 Task: Create new vendor bill with Date Opened: 13-May-23, Select Vendor: TFI International, Terms: Net 15. Make bill entry for item-1 with Date: 13-May-23, Description: Shipping Charges, Expense Account: Postage & Delivery, Quantity: 2, Unit Price: 12.99, Sales Tax: Y, Sales Tax Included: N, Tax Table: Sales Tax. Post Bill with Post Date: 13-May-23, Post to Accounts: Liabilities:Accounts Payble. Pay / Process Payment with Transaction Date: 27-May-23, Amount: 27.02, Transfer Account: Checking Account. Go to 'Print Bill'. Give a print command to print a copy of bill.
Action: Mouse moved to (140, 27)
Screenshot: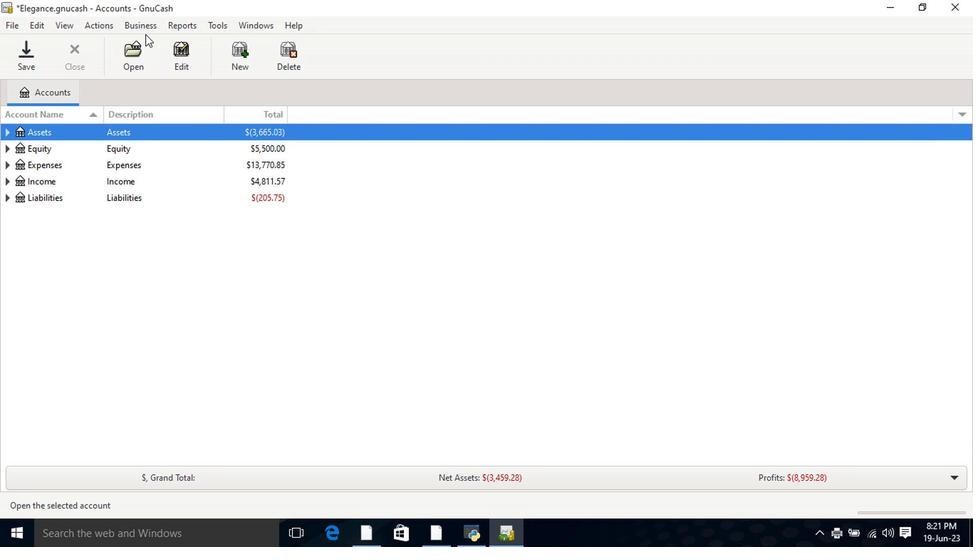 
Action: Mouse pressed left at (140, 27)
Screenshot: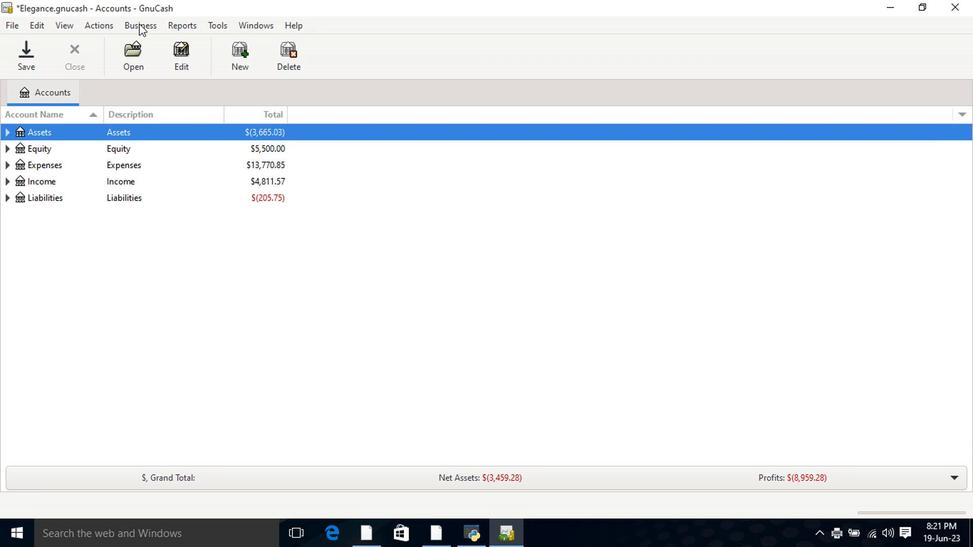 
Action: Mouse moved to (154, 59)
Screenshot: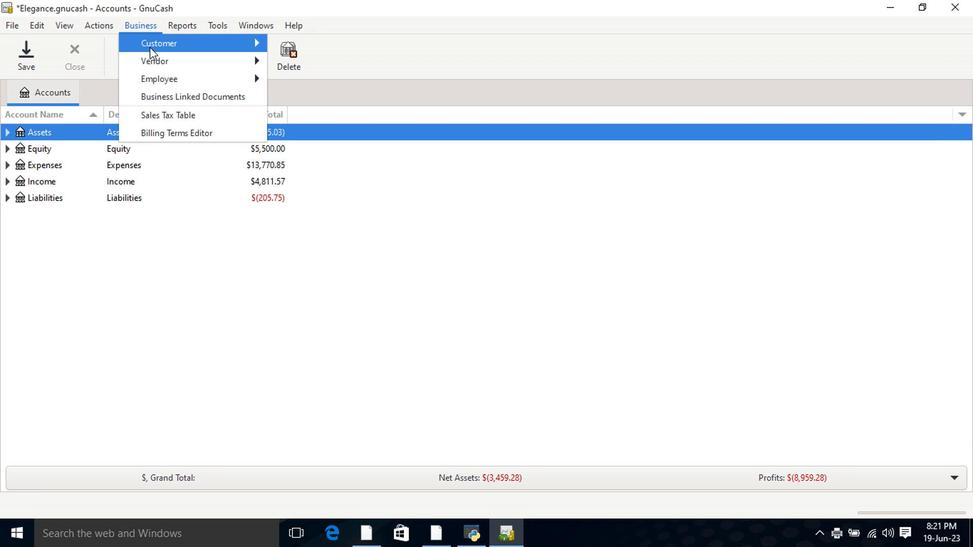 
Action: Mouse pressed left at (154, 59)
Screenshot: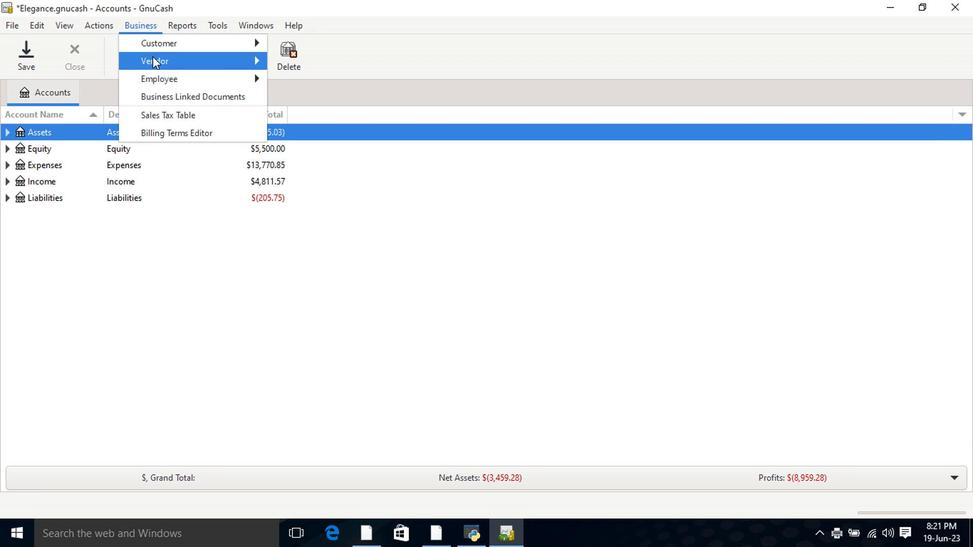 
Action: Mouse moved to (314, 117)
Screenshot: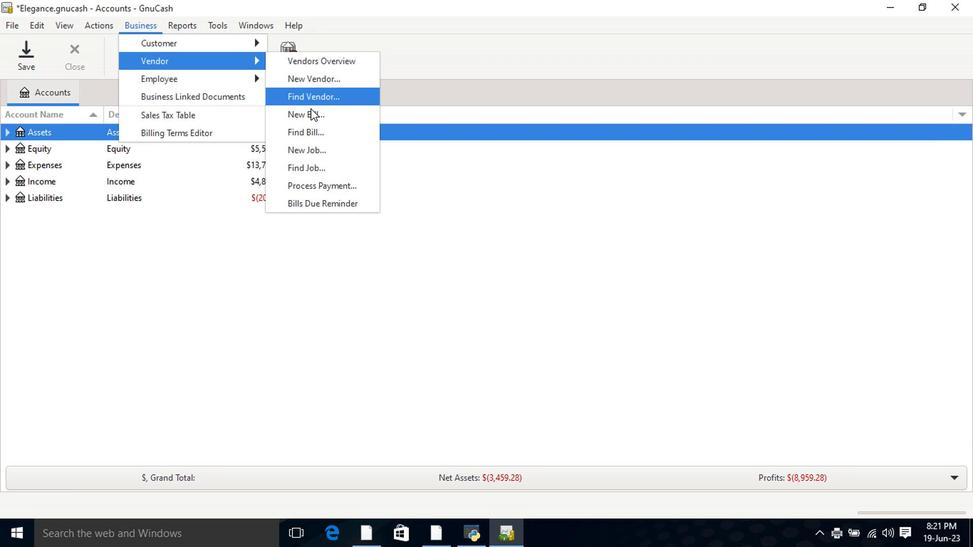 
Action: Mouse pressed left at (314, 117)
Screenshot: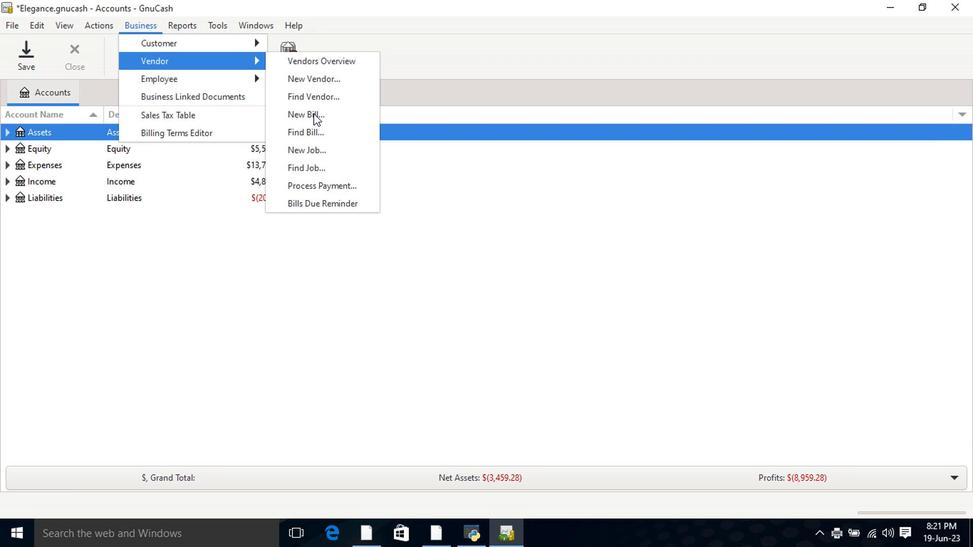 
Action: Mouse moved to (578, 187)
Screenshot: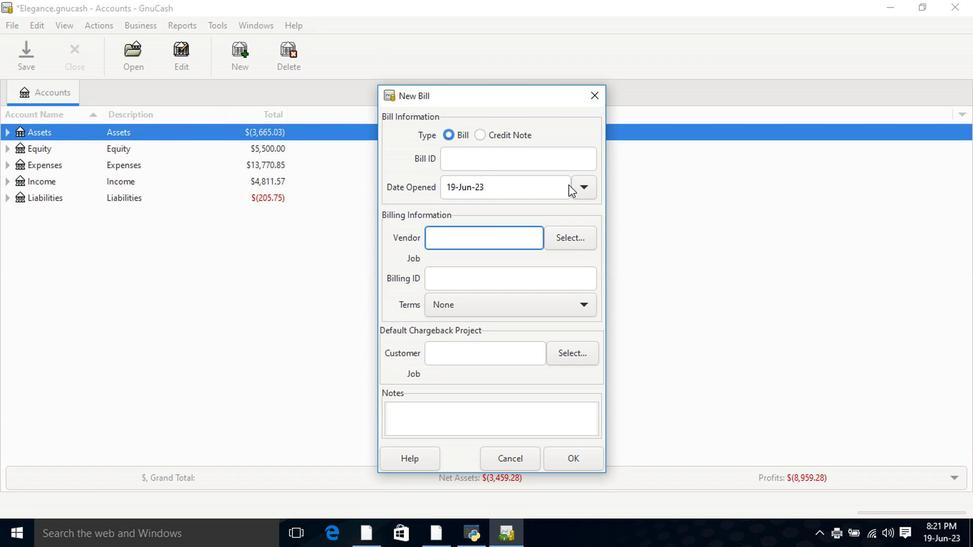 
Action: Mouse pressed left at (578, 187)
Screenshot: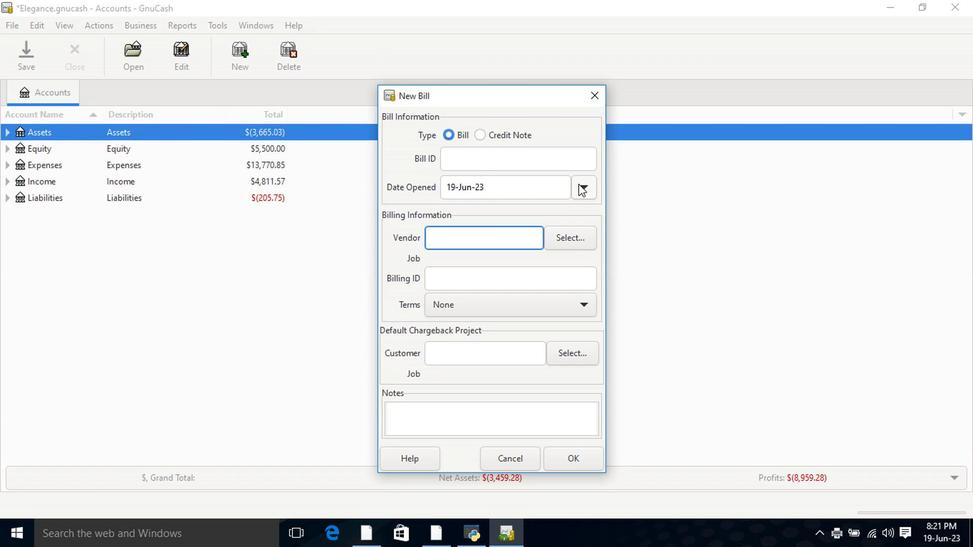 
Action: Mouse moved to (472, 213)
Screenshot: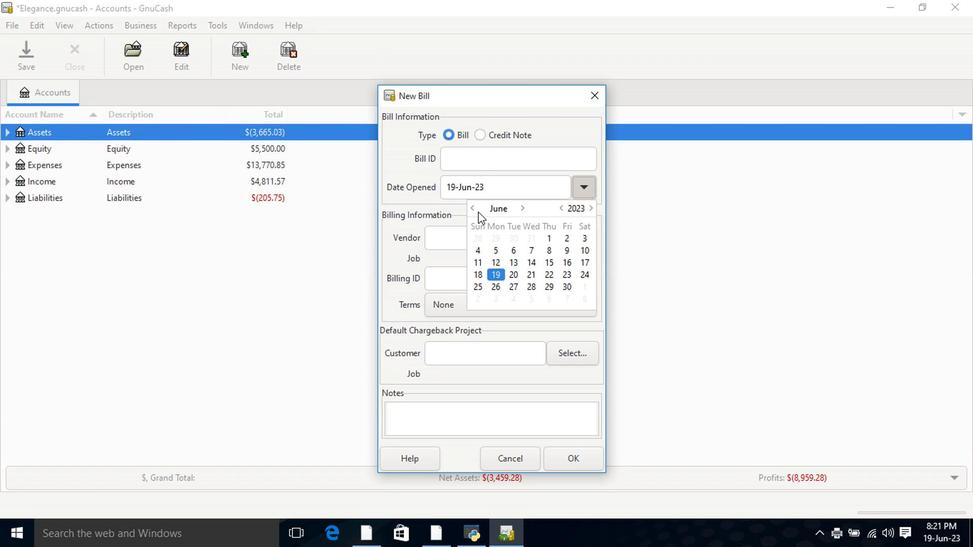 
Action: Mouse pressed left at (472, 213)
Screenshot: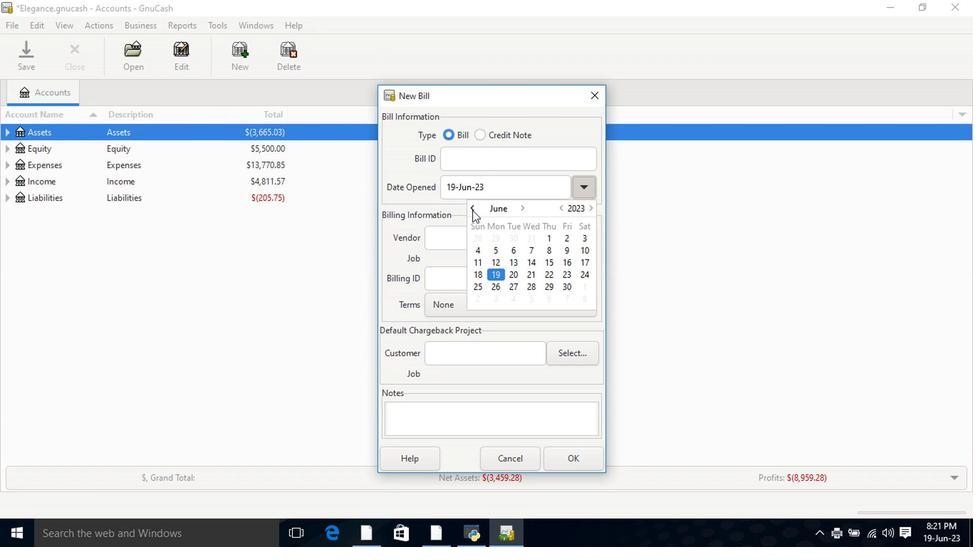 
Action: Mouse moved to (583, 250)
Screenshot: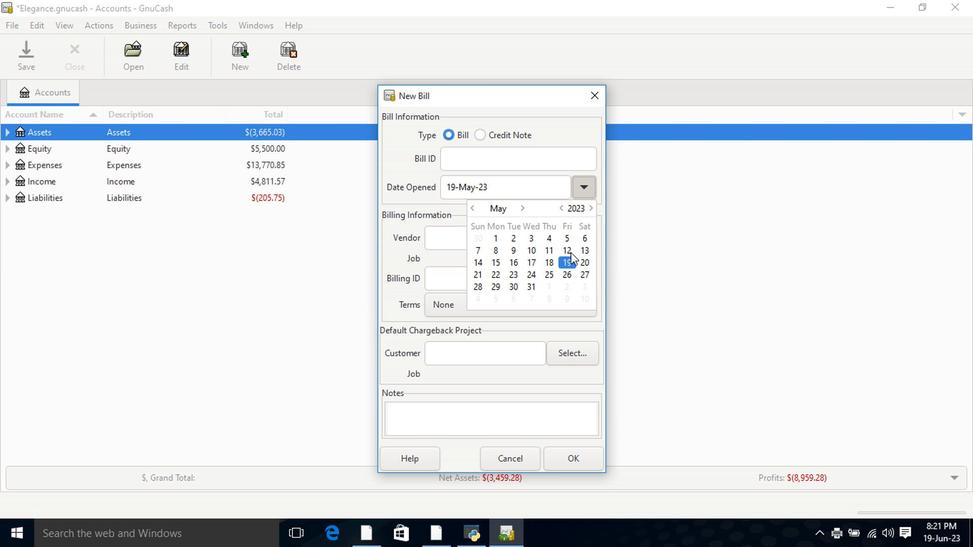 
Action: Mouse pressed left at (583, 250)
Screenshot: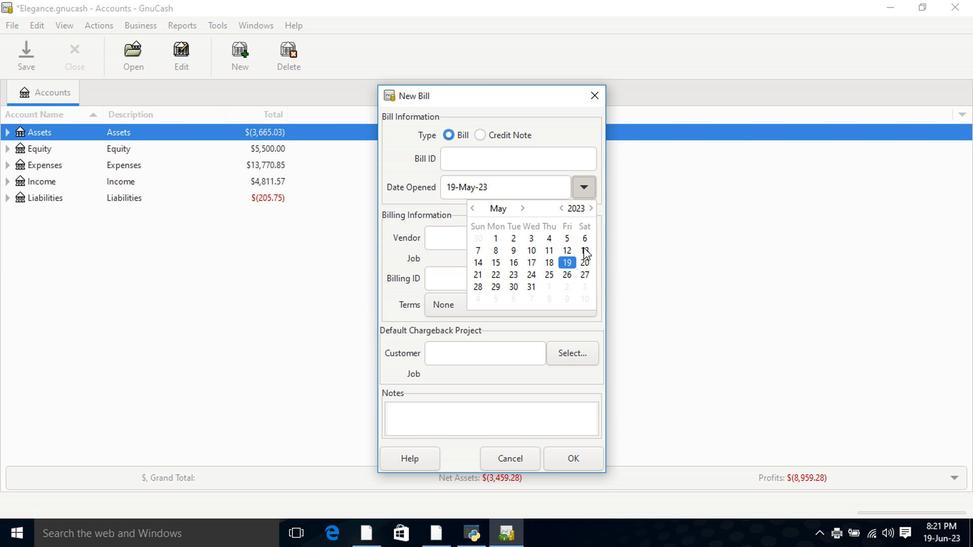
Action: Mouse pressed left at (583, 250)
Screenshot: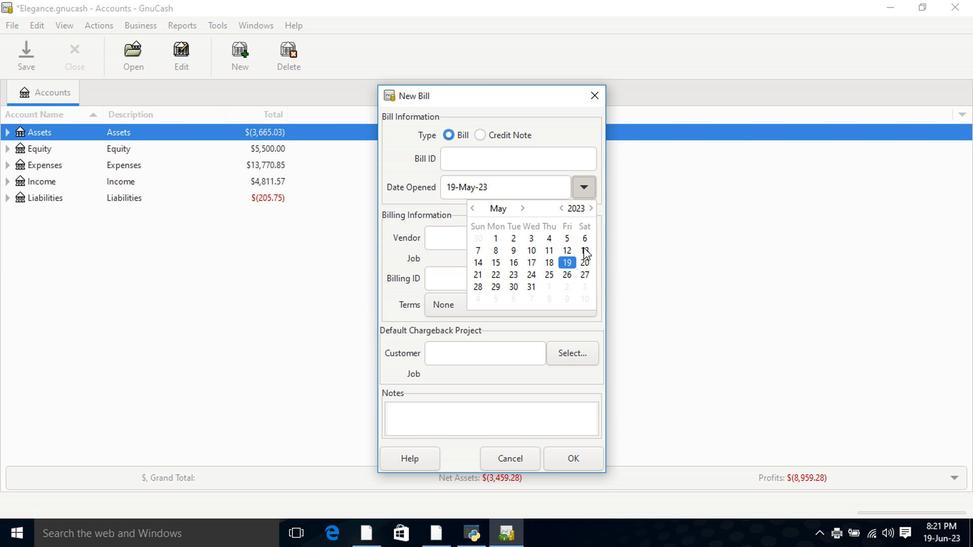 
Action: Mouse moved to (499, 240)
Screenshot: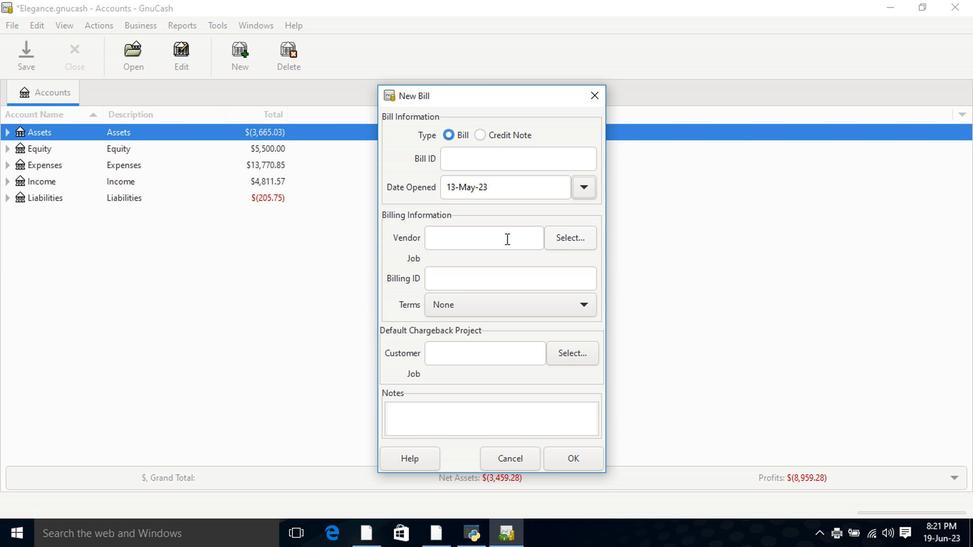 
Action: Mouse pressed left at (499, 240)
Screenshot: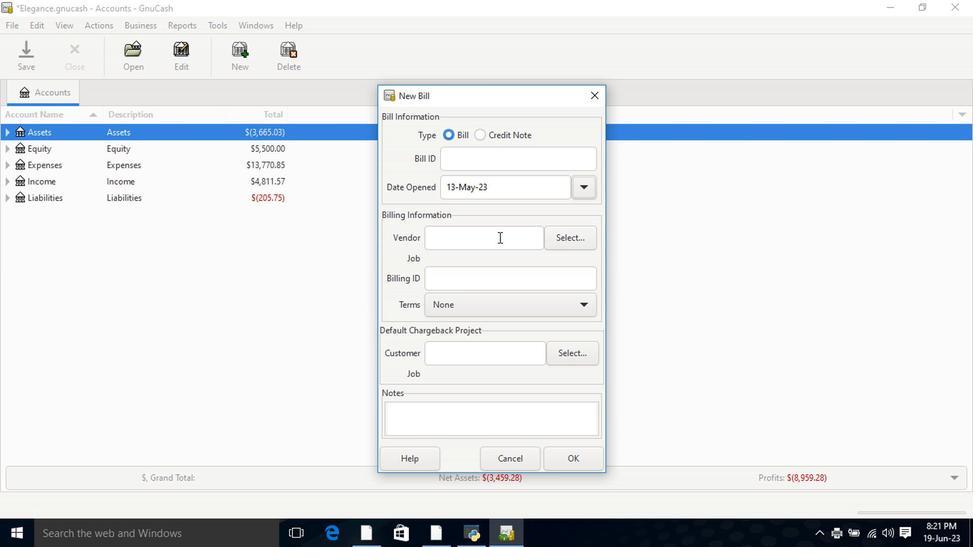 
Action: Key pressed <Key.shift>TF
Screenshot: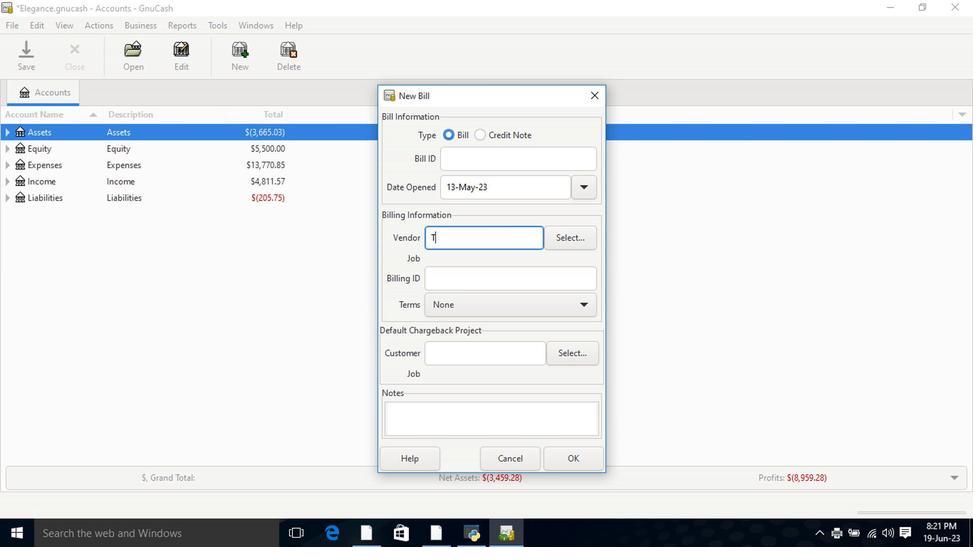 
Action: Mouse moved to (496, 263)
Screenshot: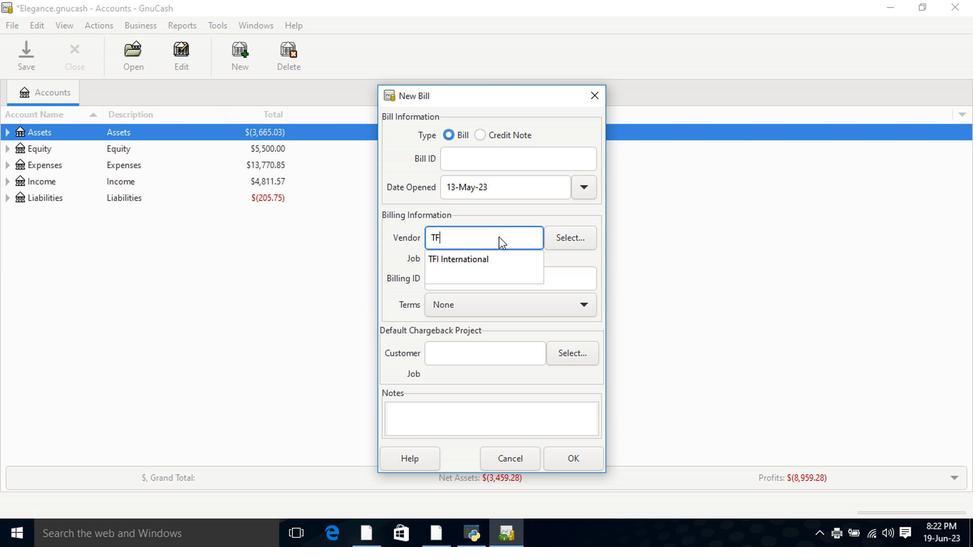 
Action: Mouse pressed left at (496, 263)
Screenshot: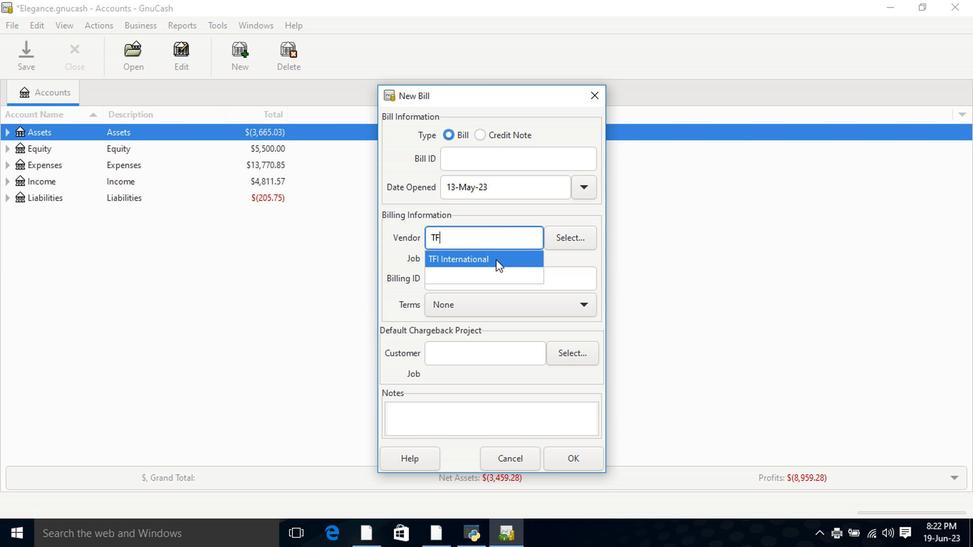 
Action: Mouse moved to (516, 319)
Screenshot: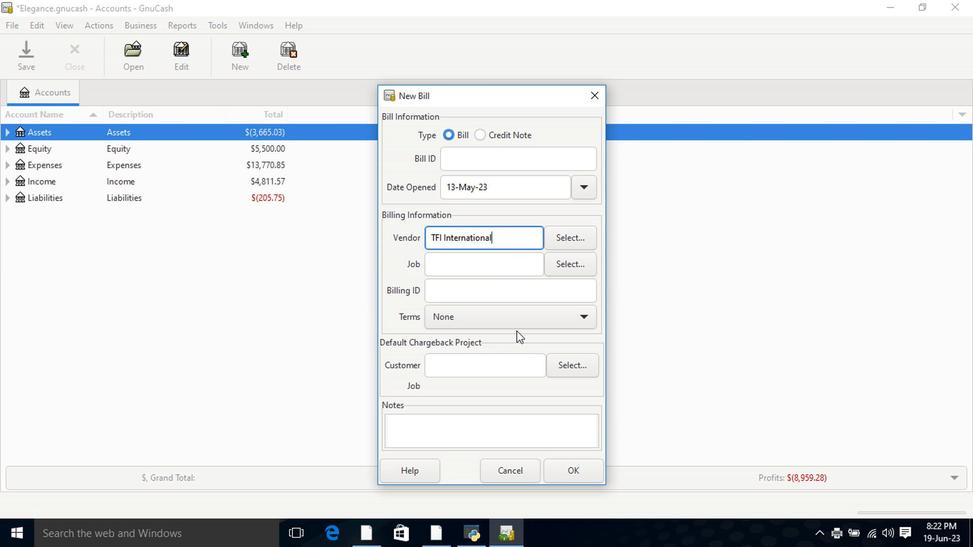 
Action: Mouse pressed left at (516, 319)
Screenshot: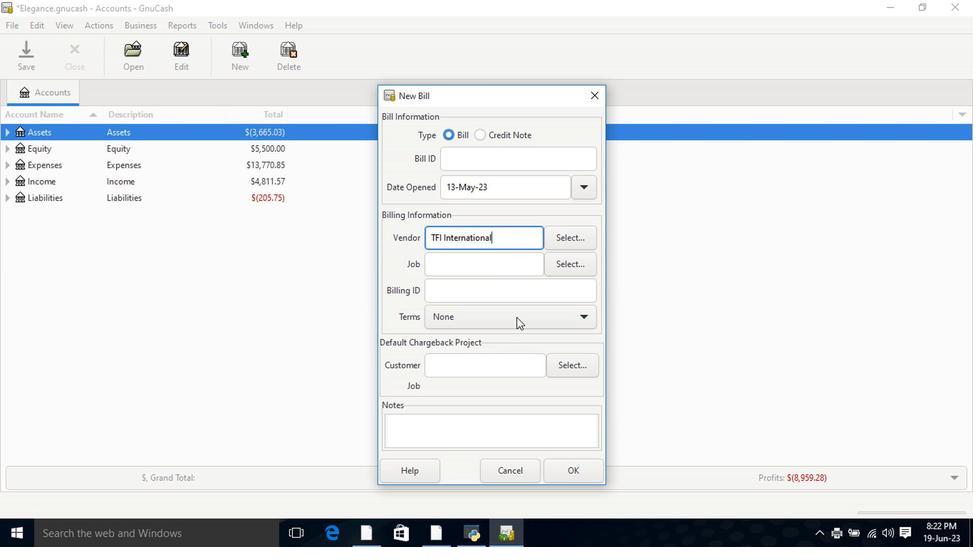 
Action: Mouse moved to (513, 346)
Screenshot: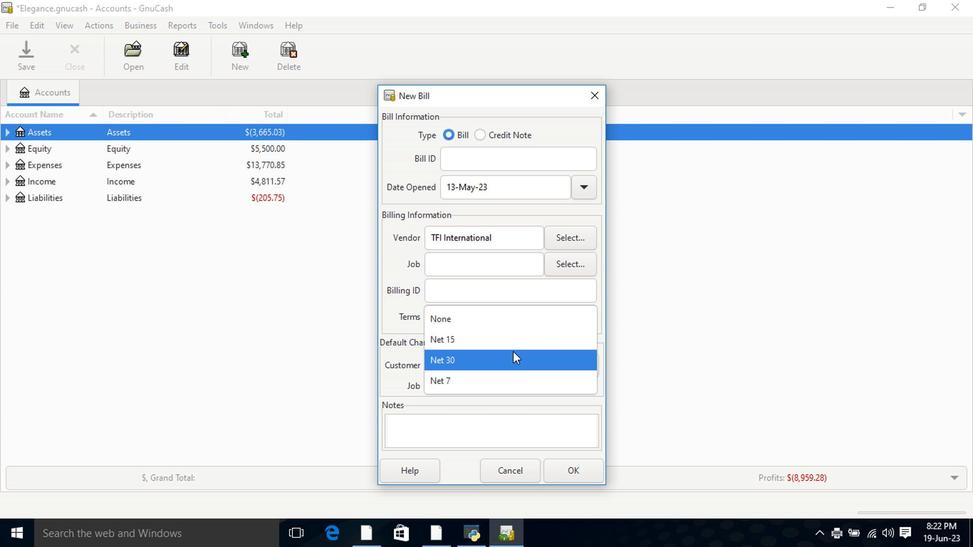 
Action: Mouse pressed left at (513, 346)
Screenshot: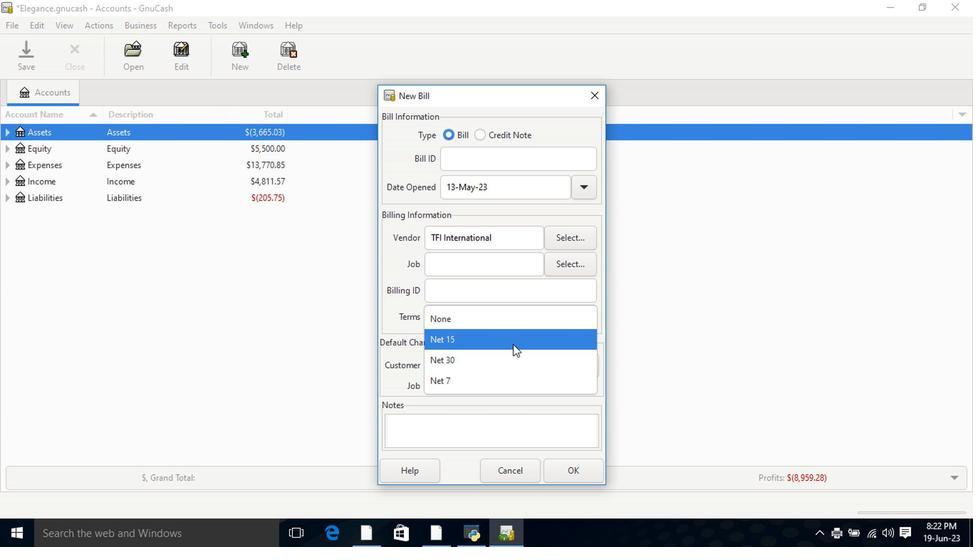 
Action: Mouse moved to (589, 473)
Screenshot: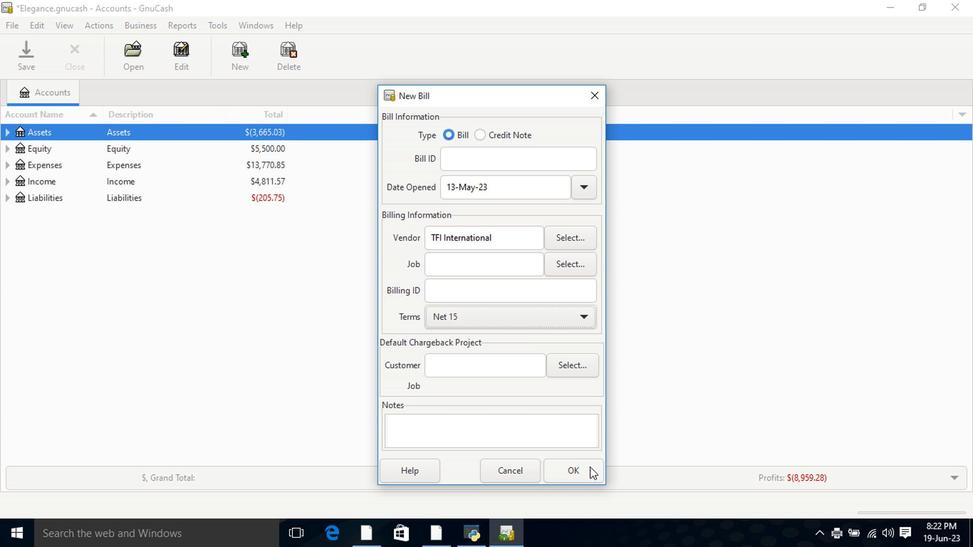 
Action: Mouse pressed left at (589, 473)
Screenshot: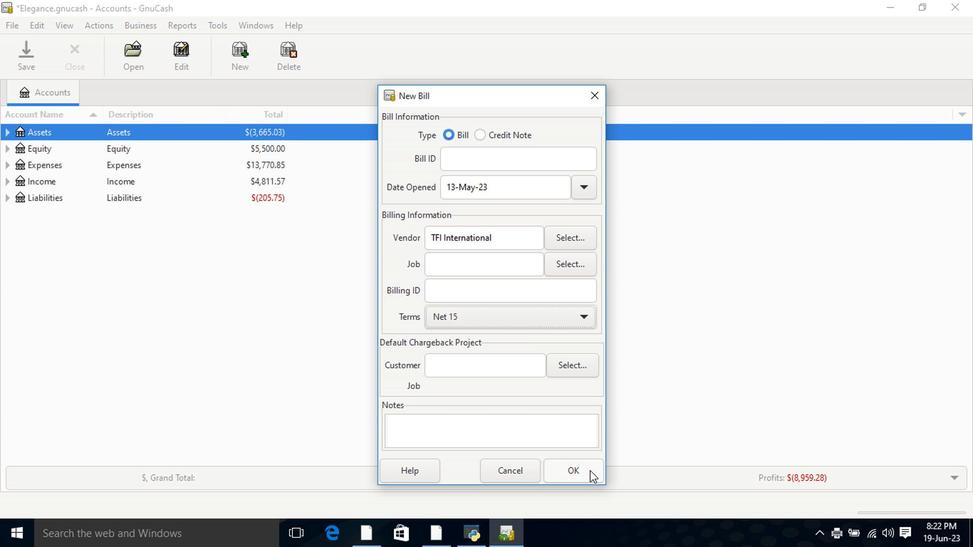 
Action: Mouse moved to (215, 329)
Screenshot: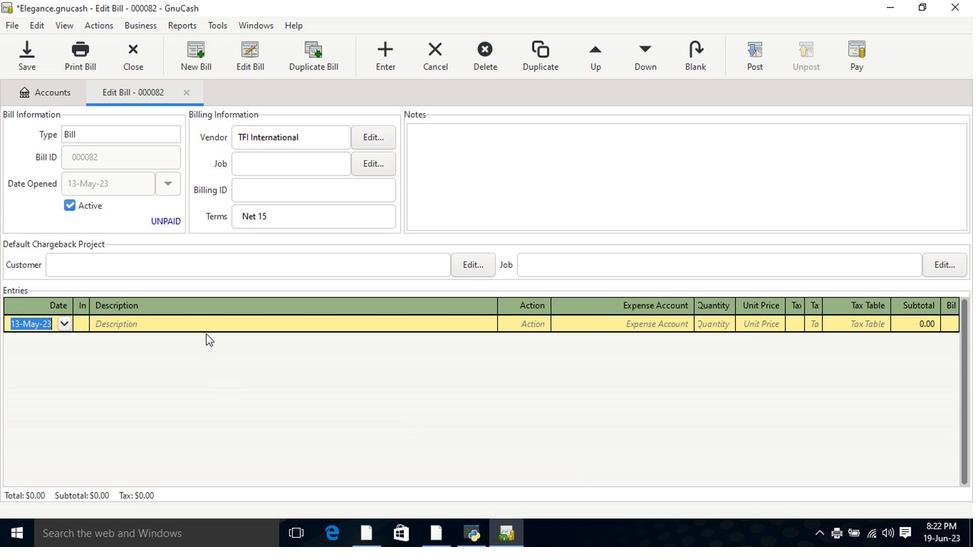 
Action: Key pressed <Key.tab><Key.shift>Shi<Key.tab>2<Key.tab>12.99<Key.tab>
Screenshot: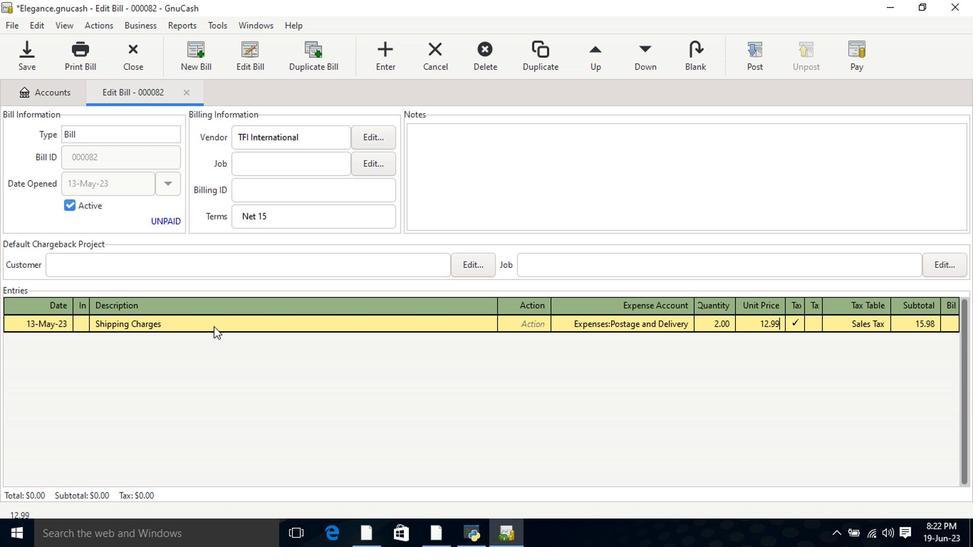 
Action: Mouse moved to (522, 331)
Screenshot: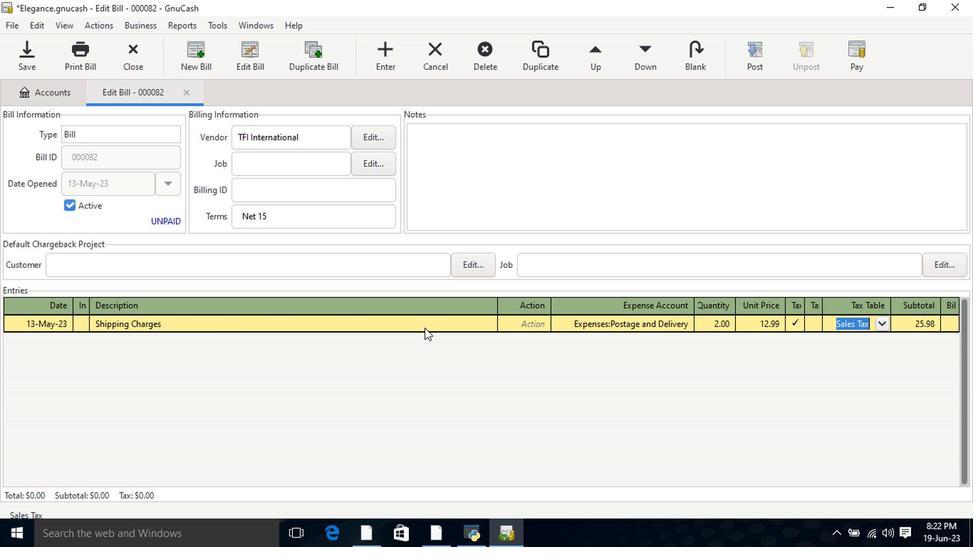 
Action: Key pressed <Key.tab>
Screenshot: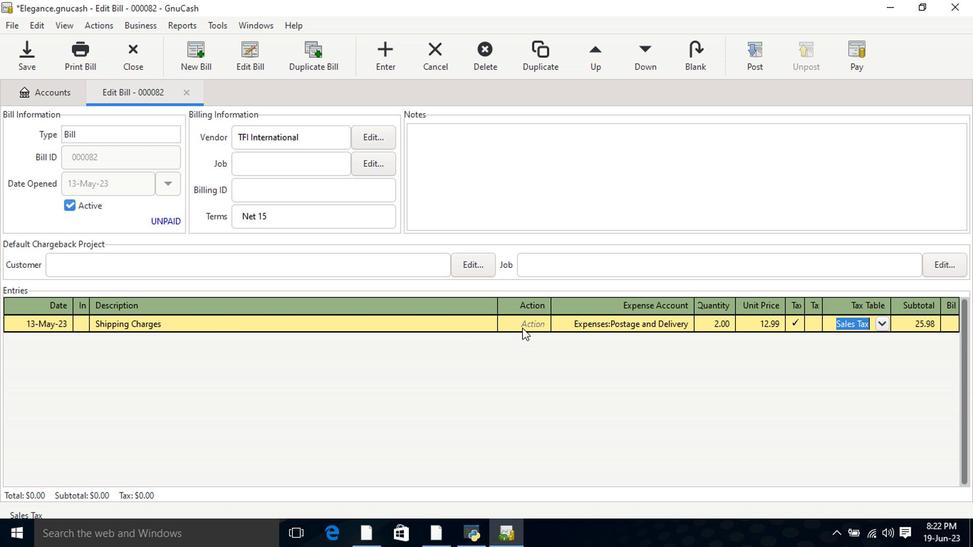 
Action: Mouse moved to (752, 58)
Screenshot: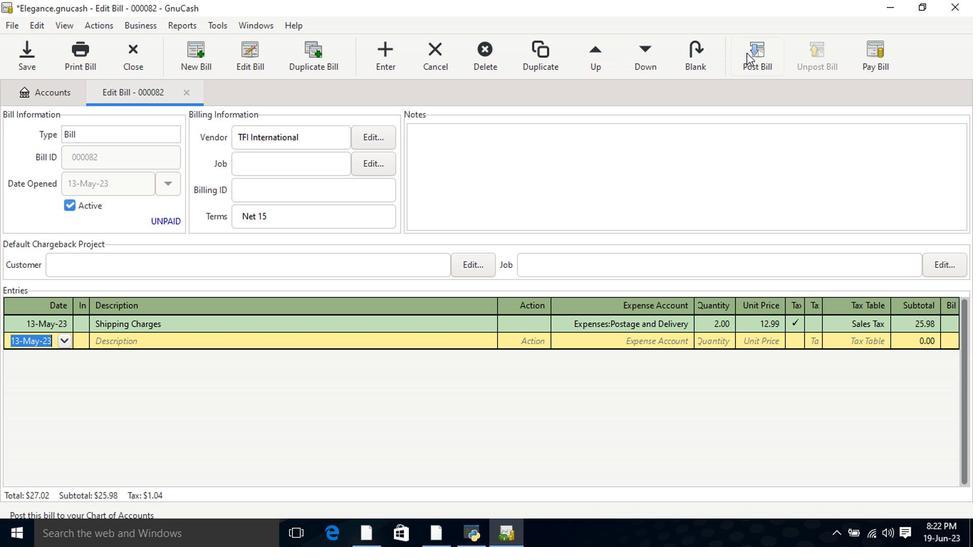 
Action: Mouse pressed left at (752, 58)
Screenshot: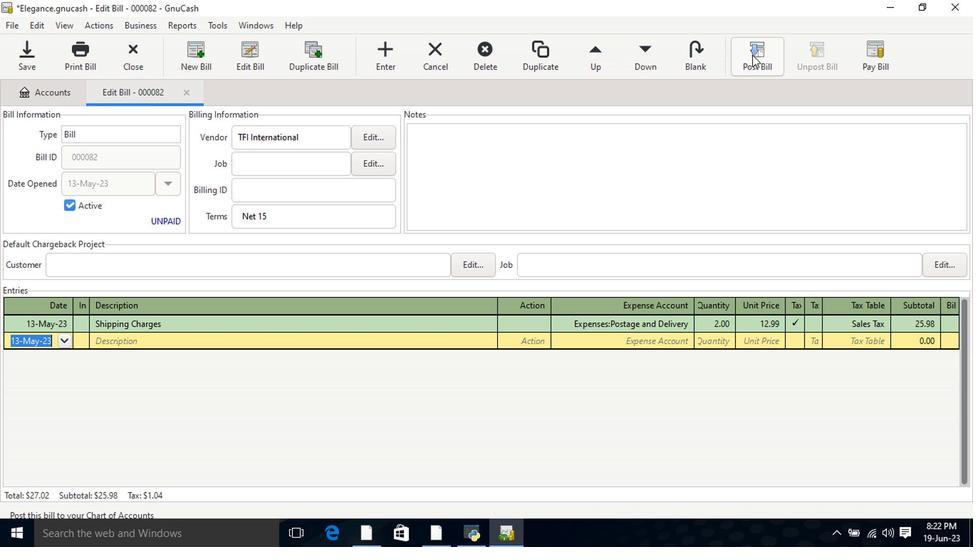 
Action: Mouse moved to (600, 367)
Screenshot: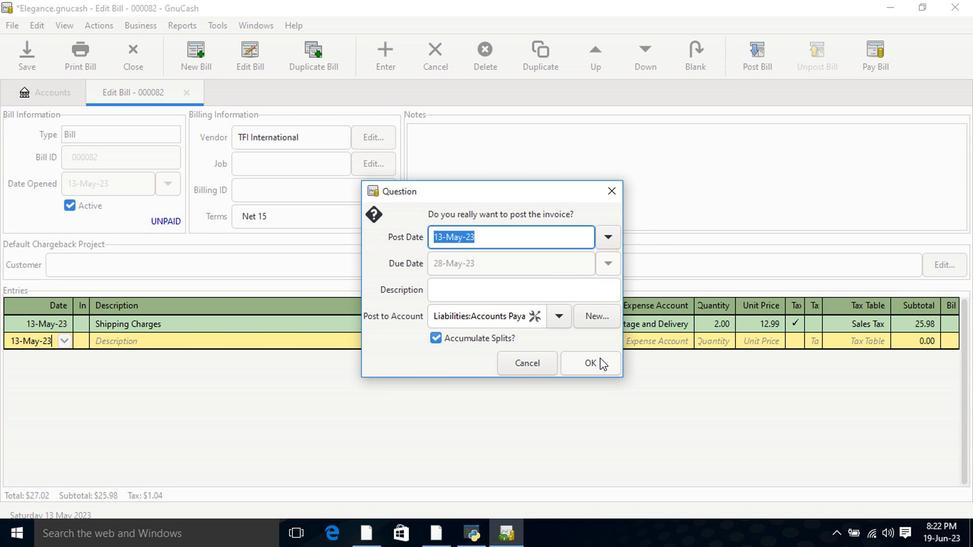 
Action: Mouse pressed left at (600, 367)
Screenshot: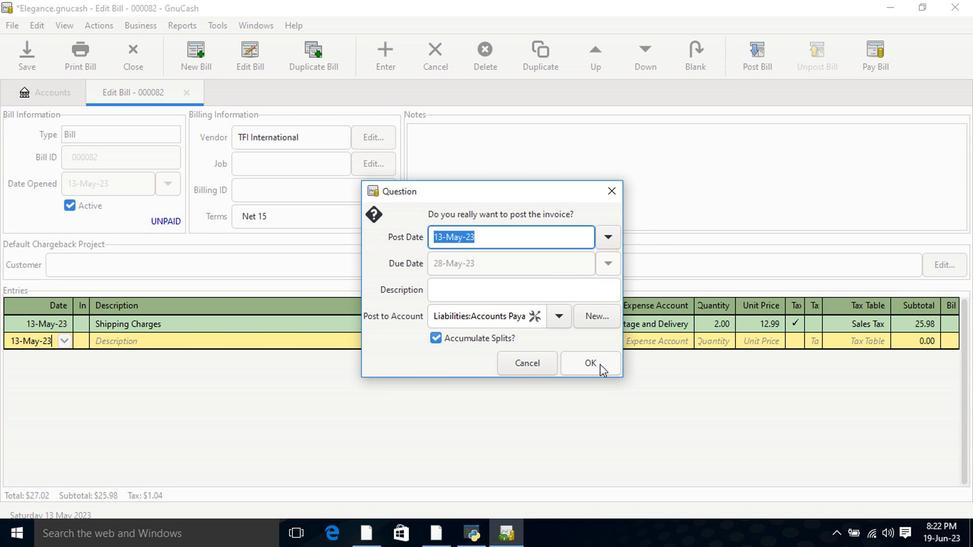 
Action: Mouse moved to (846, 57)
Screenshot: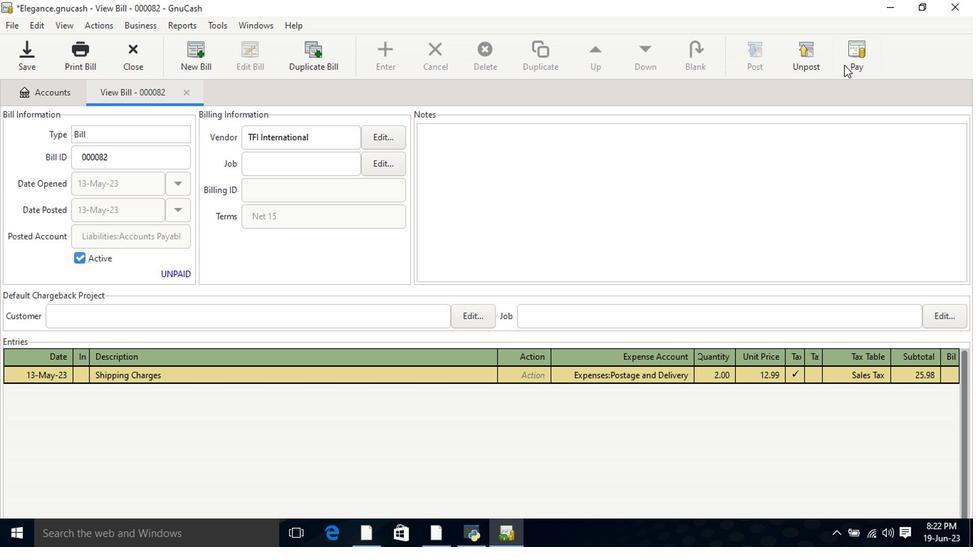
Action: Mouse pressed left at (846, 57)
Screenshot: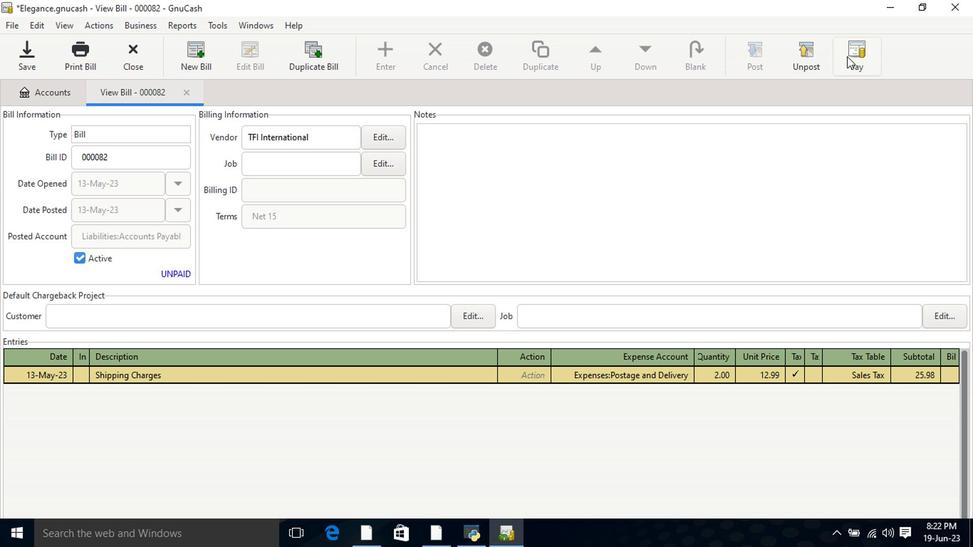 
Action: Mouse moved to (437, 283)
Screenshot: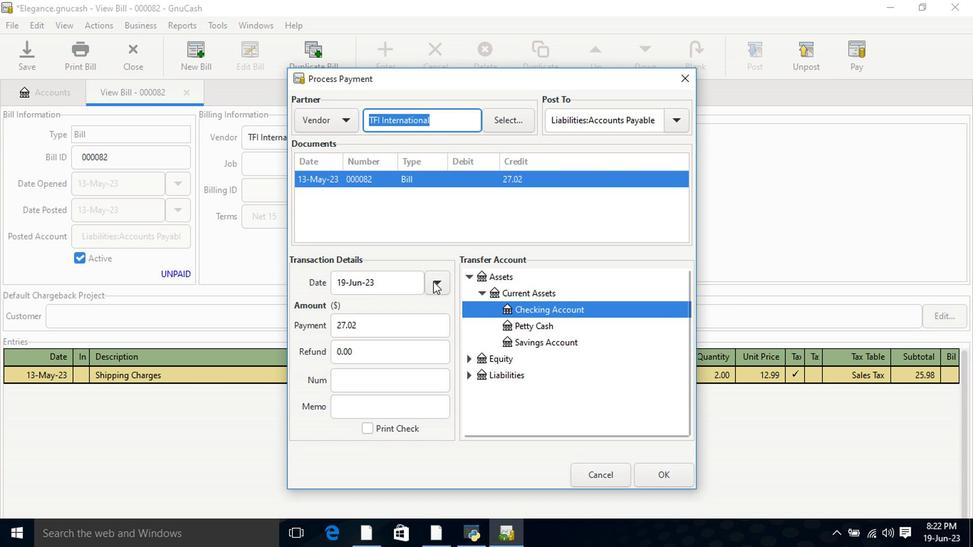 
Action: Mouse pressed left at (437, 283)
Screenshot: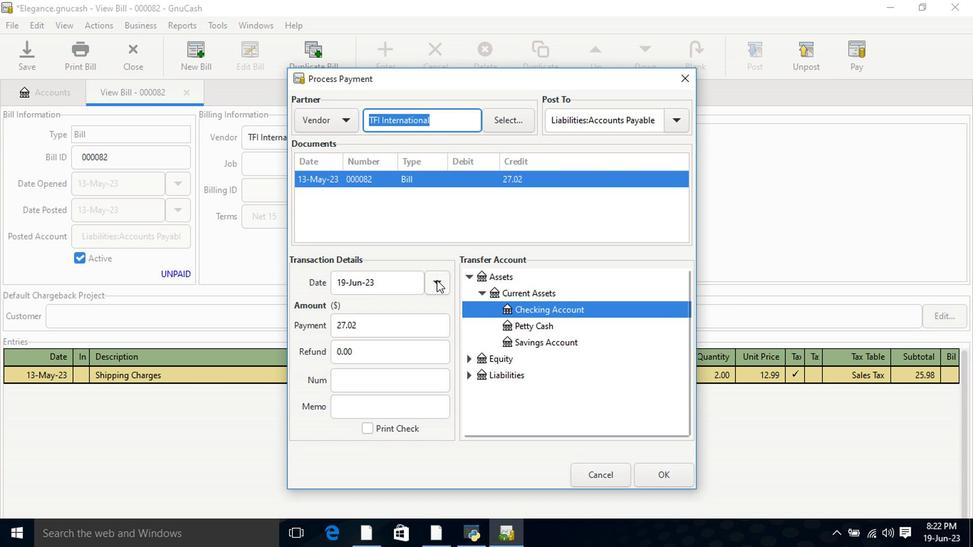 
Action: Mouse moved to (332, 310)
Screenshot: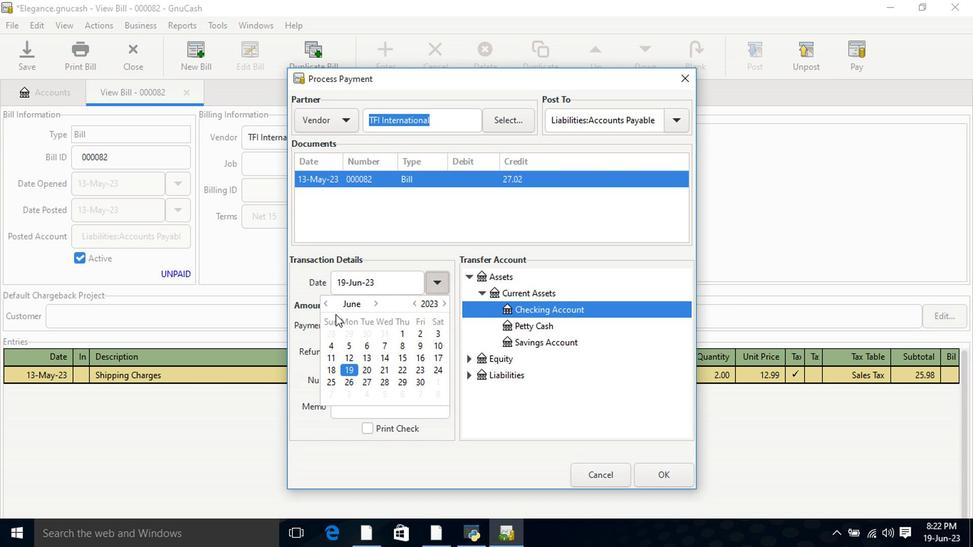 
Action: Mouse pressed left at (332, 310)
Screenshot: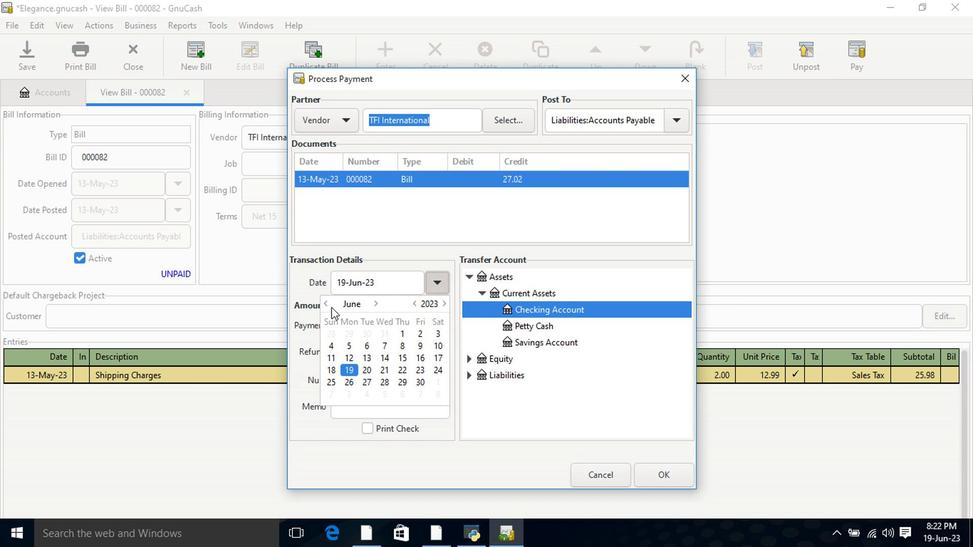 
Action: Mouse moved to (426, 283)
Screenshot: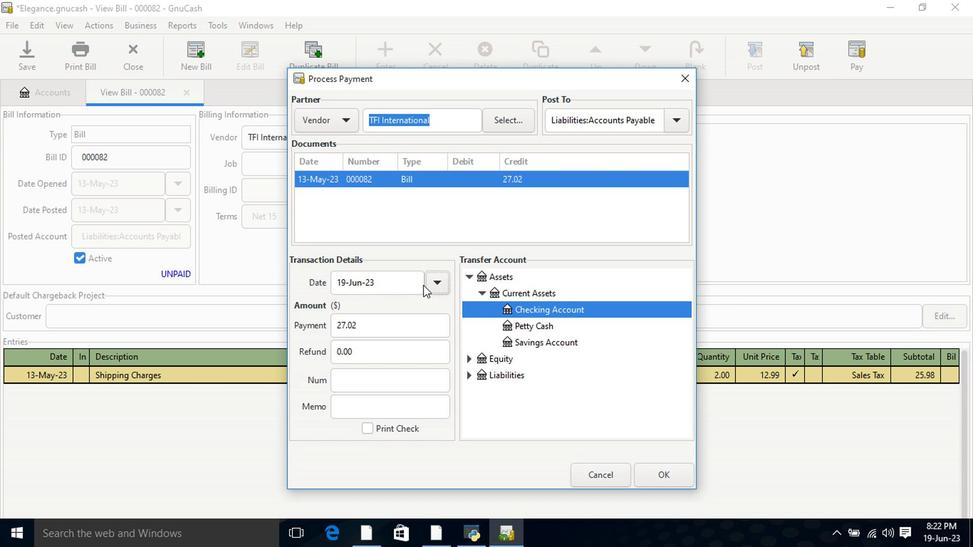 
Action: Mouse pressed left at (426, 283)
Screenshot: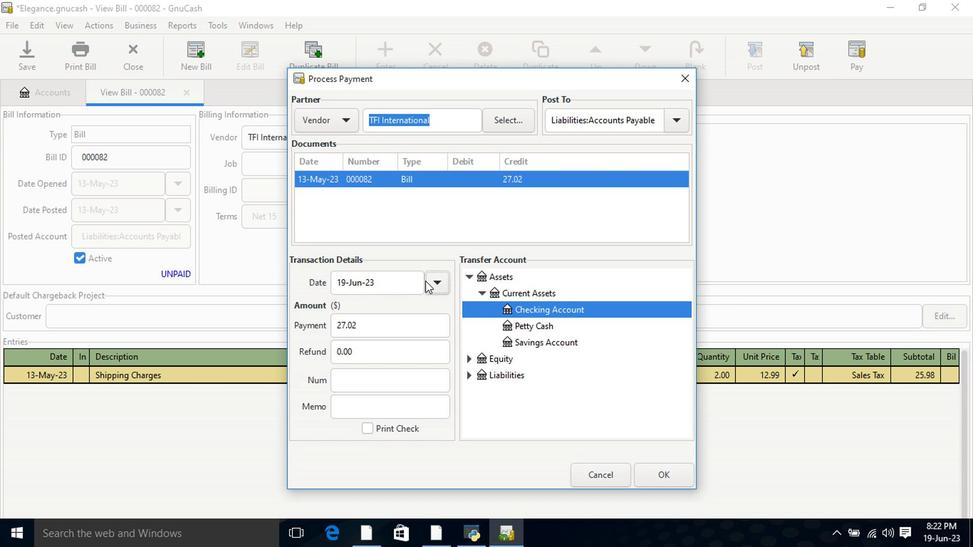 
Action: Mouse moved to (321, 305)
Screenshot: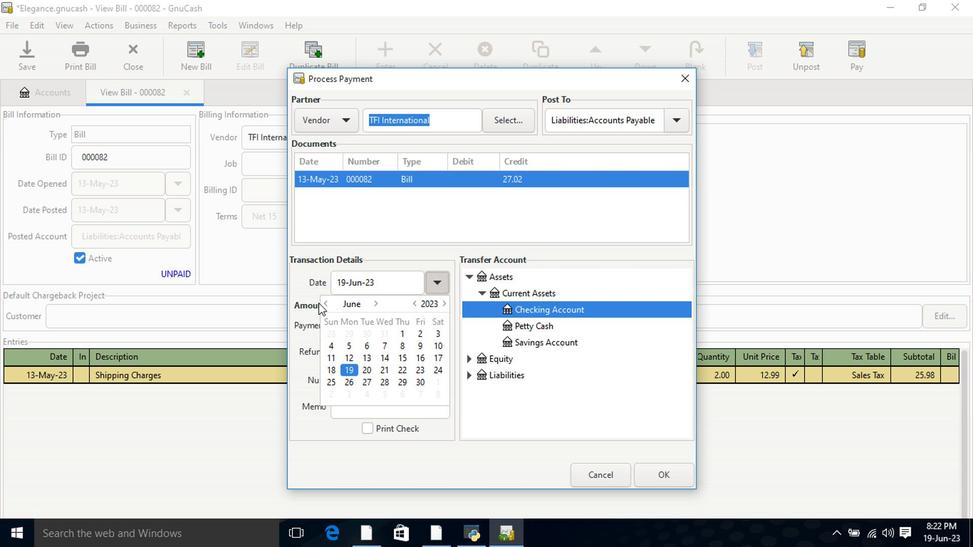 
Action: Mouse pressed left at (321, 305)
Screenshot: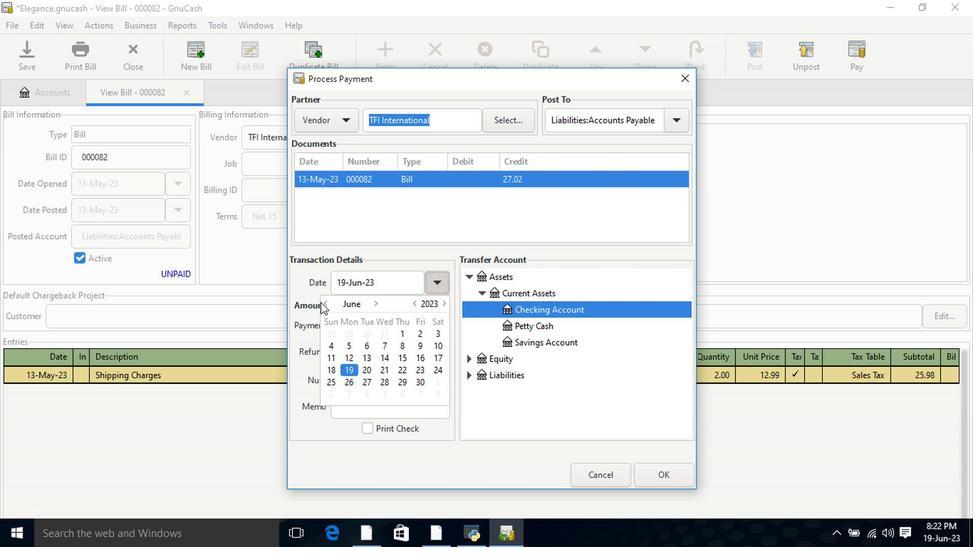 
Action: Mouse moved to (440, 280)
Screenshot: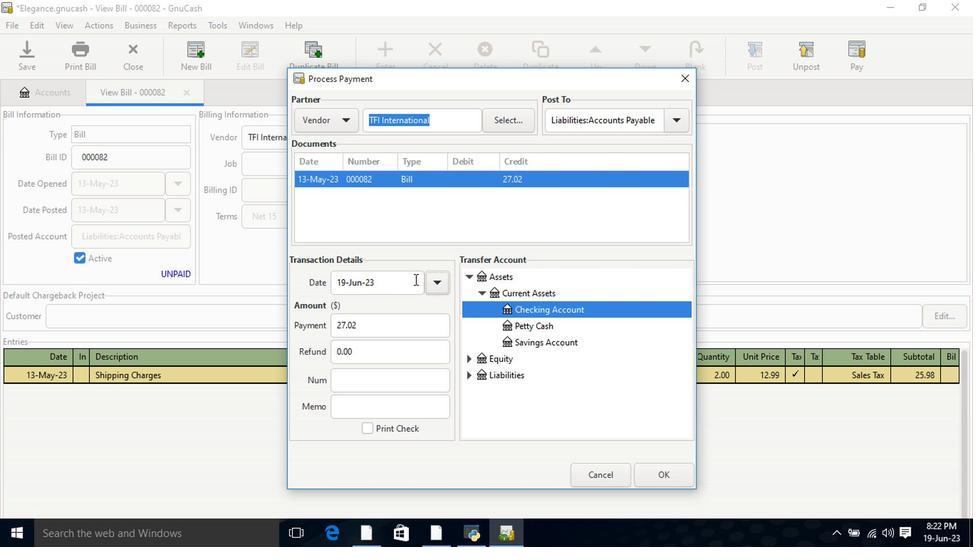 
Action: Mouse pressed left at (440, 280)
Screenshot: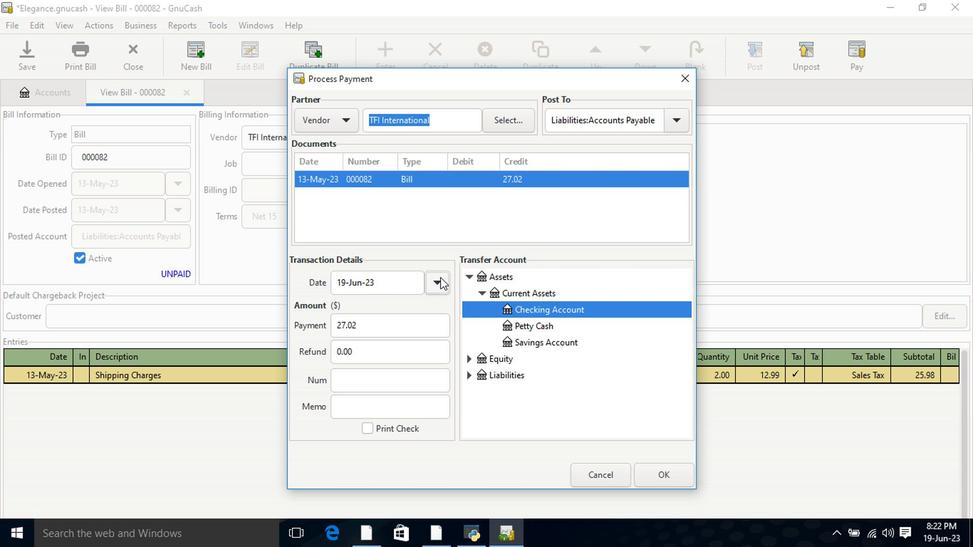 
Action: Mouse moved to (324, 304)
Screenshot: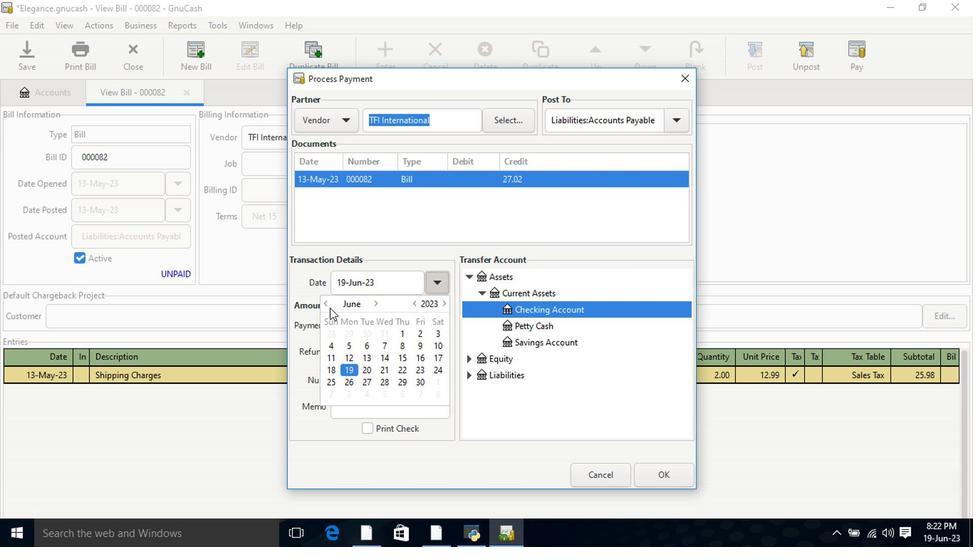 
Action: Mouse pressed left at (324, 304)
Screenshot: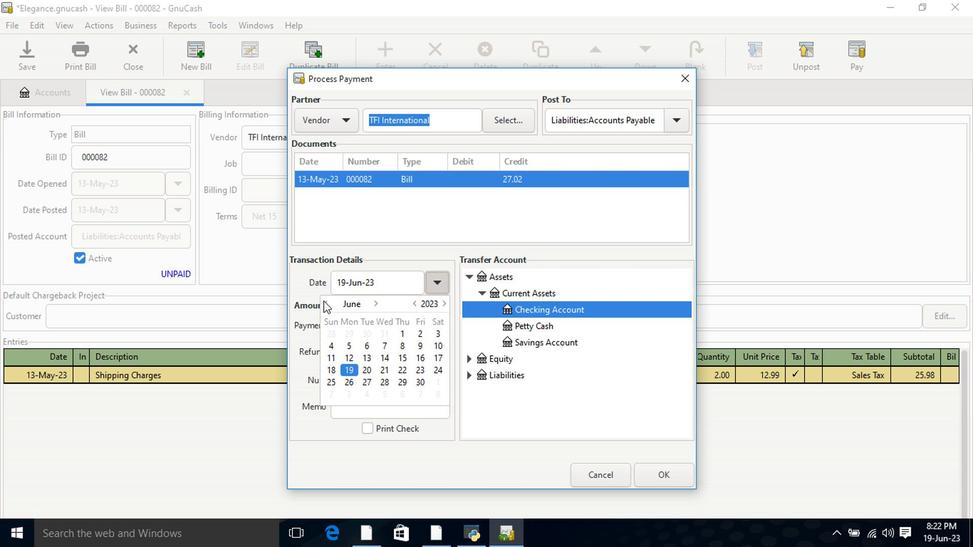 
Action: Mouse moved to (434, 371)
Screenshot: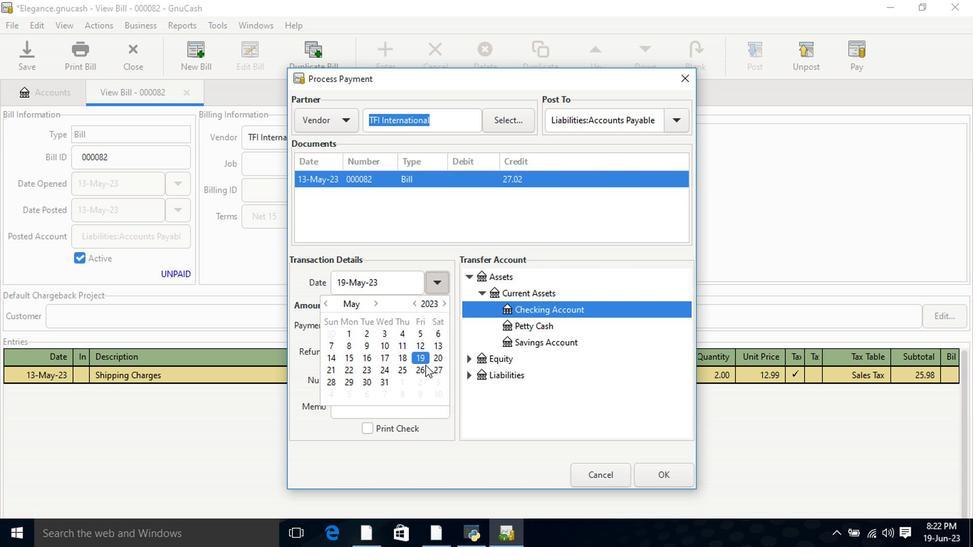 
Action: Mouse pressed left at (434, 371)
Screenshot: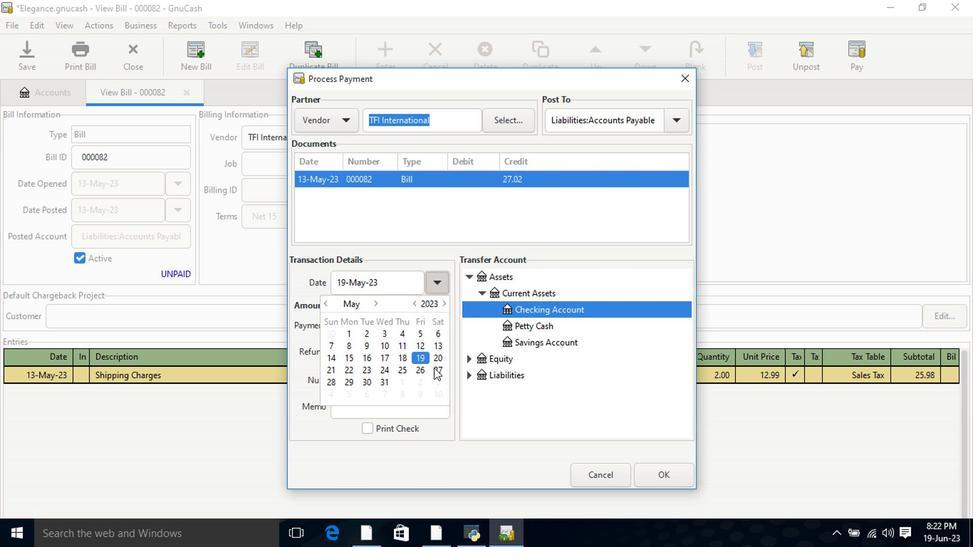 
Action: Mouse pressed left at (434, 371)
Screenshot: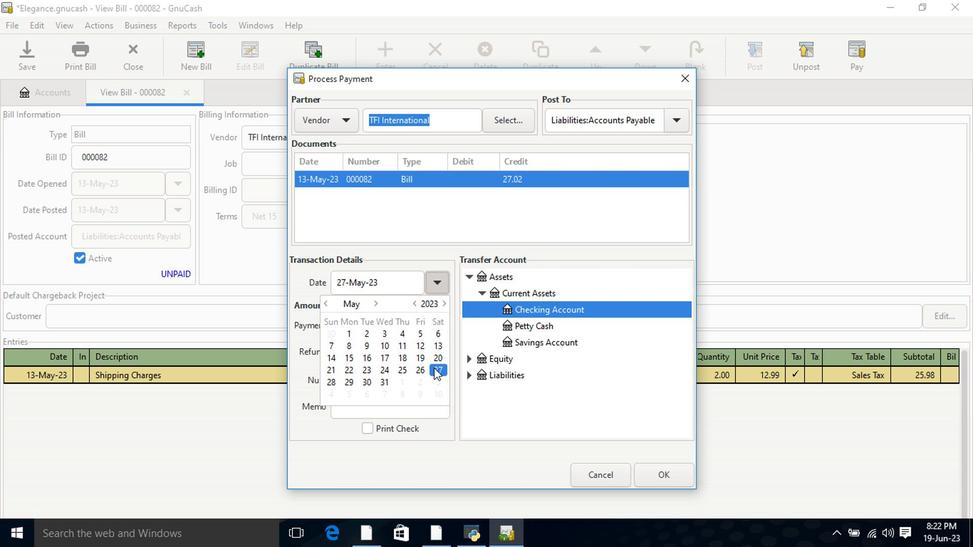 
Action: Mouse moved to (470, 280)
Screenshot: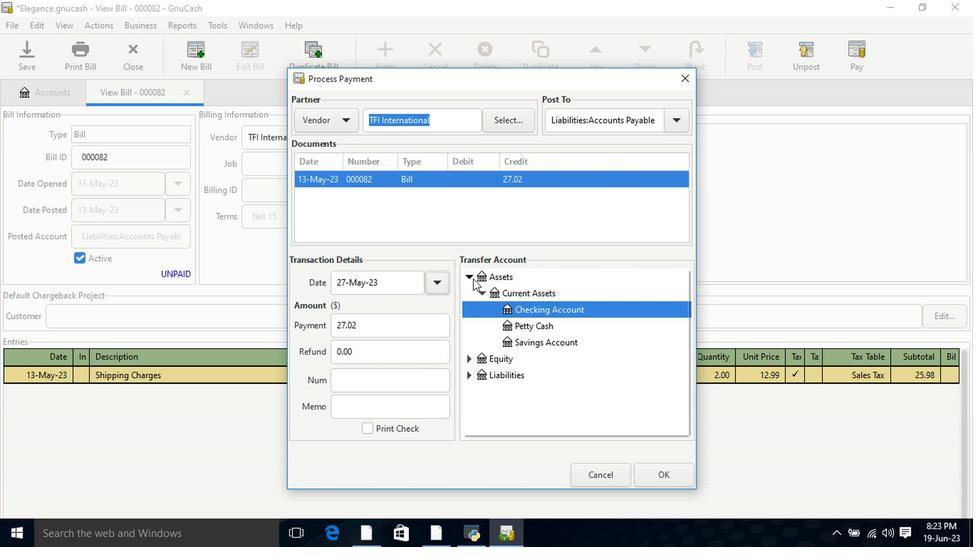 
Action: Mouse pressed left at (470, 280)
Screenshot: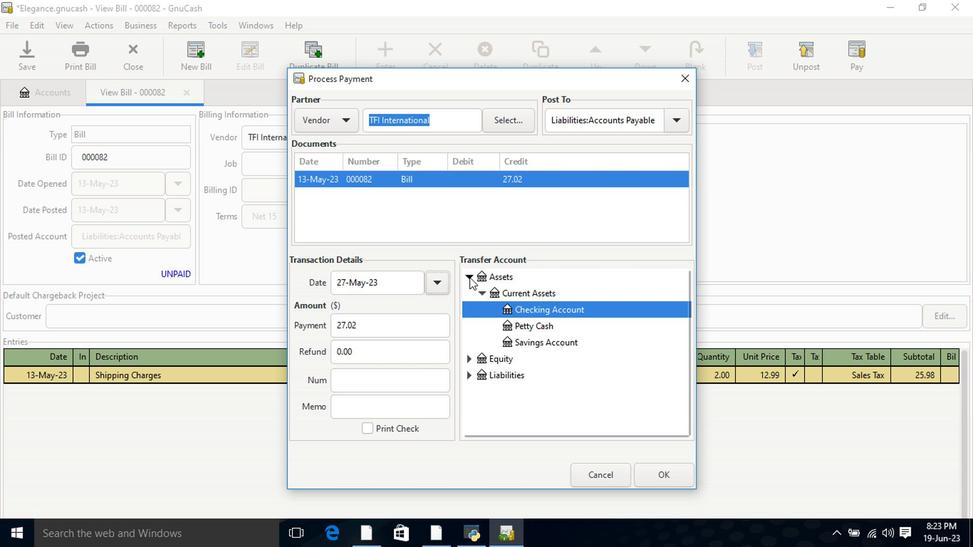 
Action: Mouse pressed left at (470, 280)
Screenshot: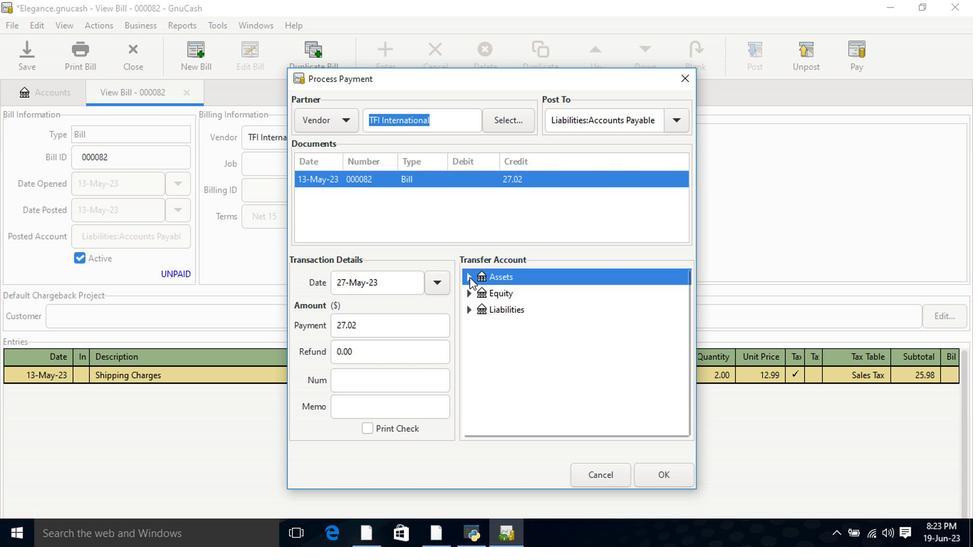 
Action: Mouse moved to (483, 295)
Screenshot: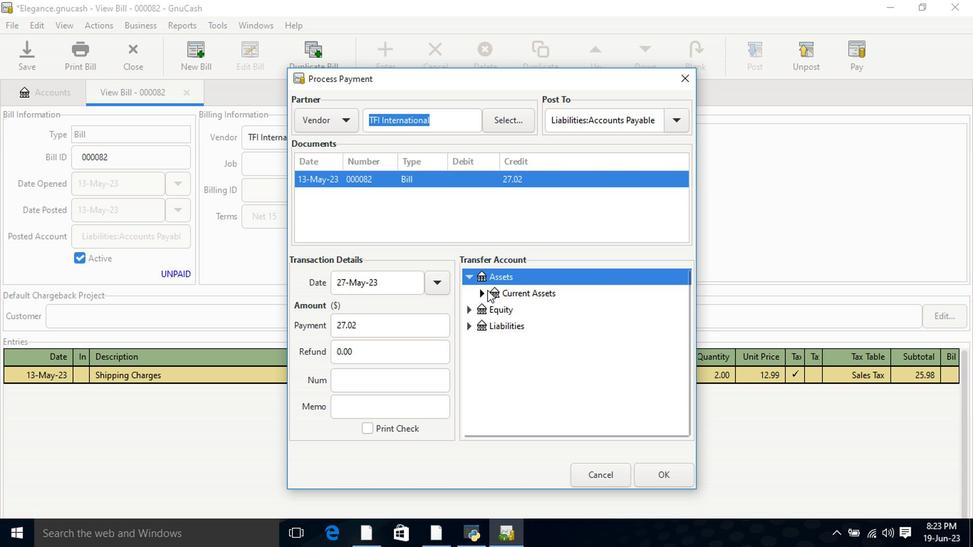 
Action: Mouse pressed left at (483, 295)
Screenshot: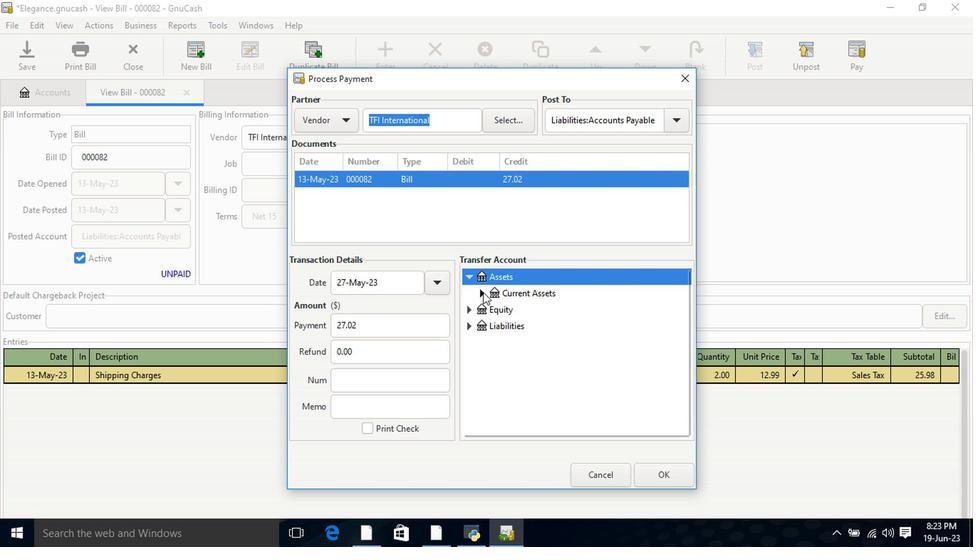 
Action: Mouse moved to (520, 314)
Screenshot: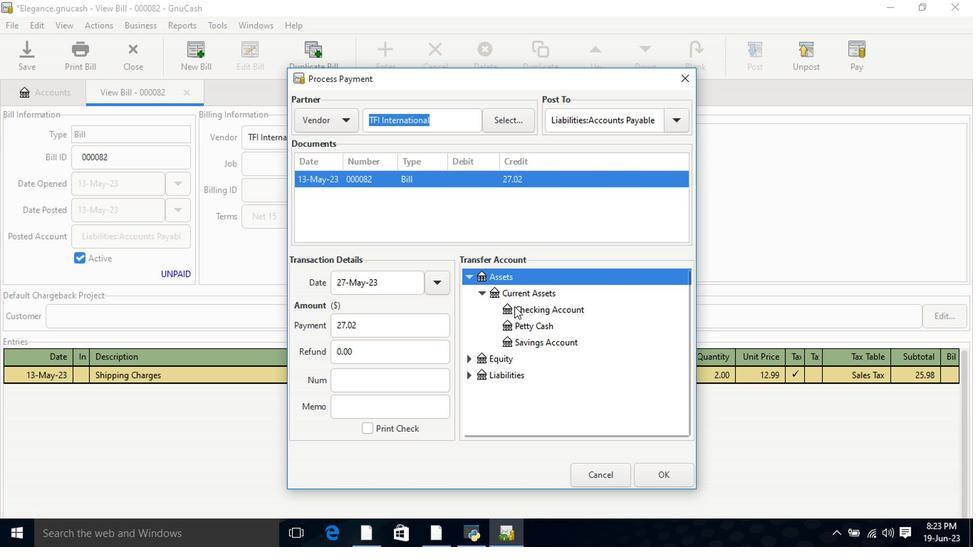 
Action: Mouse pressed left at (520, 314)
Screenshot: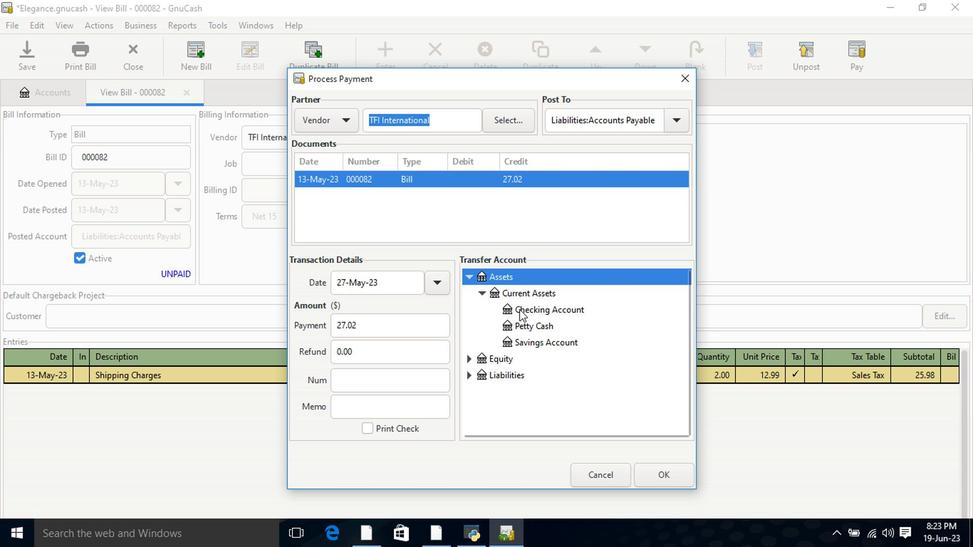 
Action: Mouse moved to (659, 477)
Screenshot: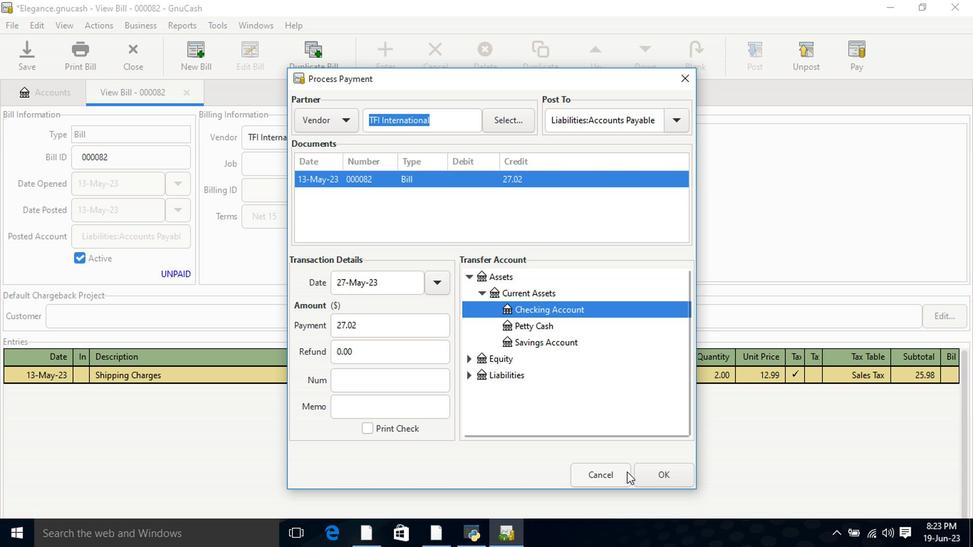 
Action: Mouse pressed left at (659, 477)
Screenshot: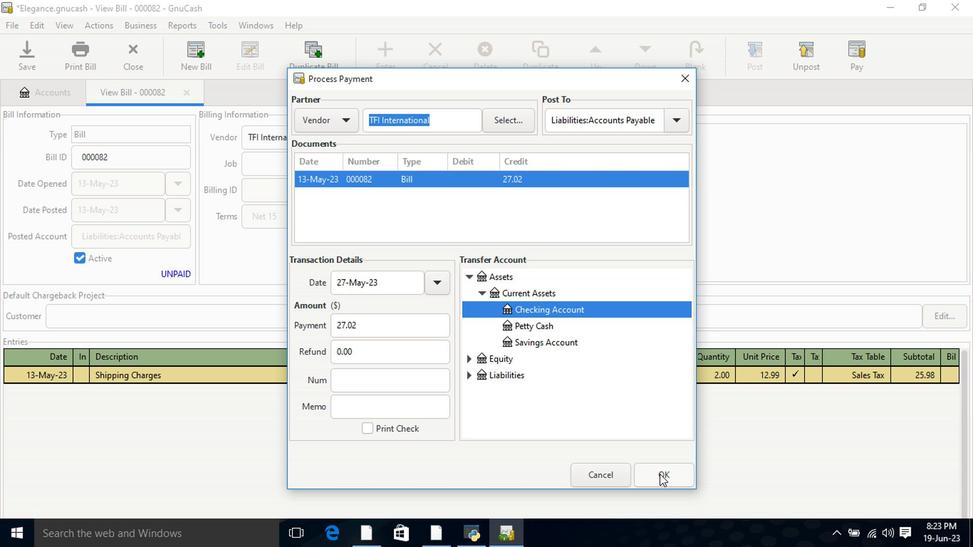 
Action: Mouse moved to (77, 58)
Screenshot: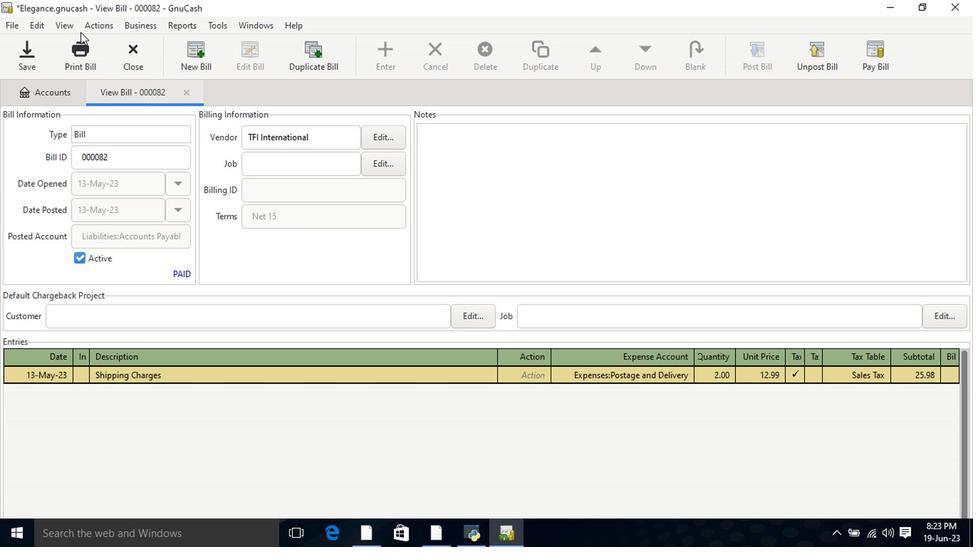 
Action: Mouse pressed left at (77, 58)
Screenshot: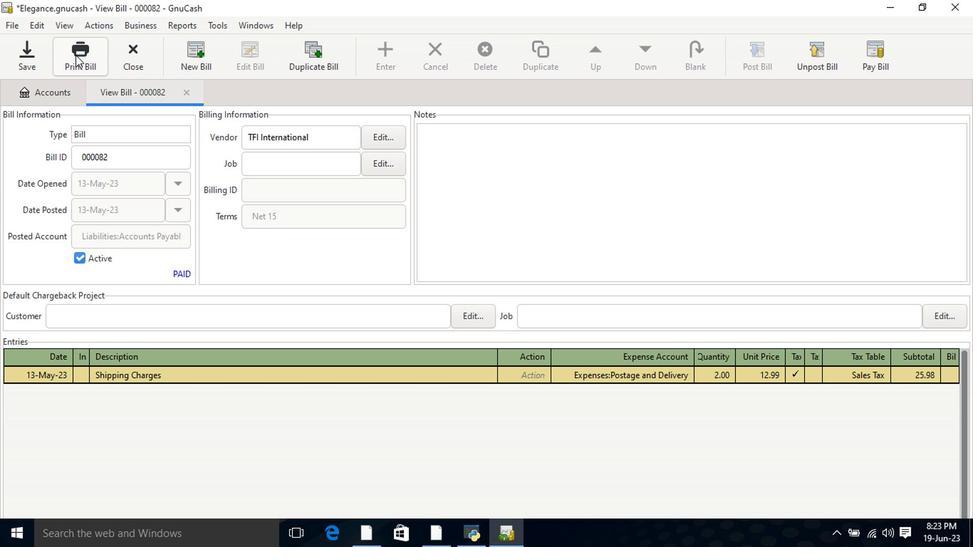 
Action: Mouse moved to (617, 61)
Screenshot: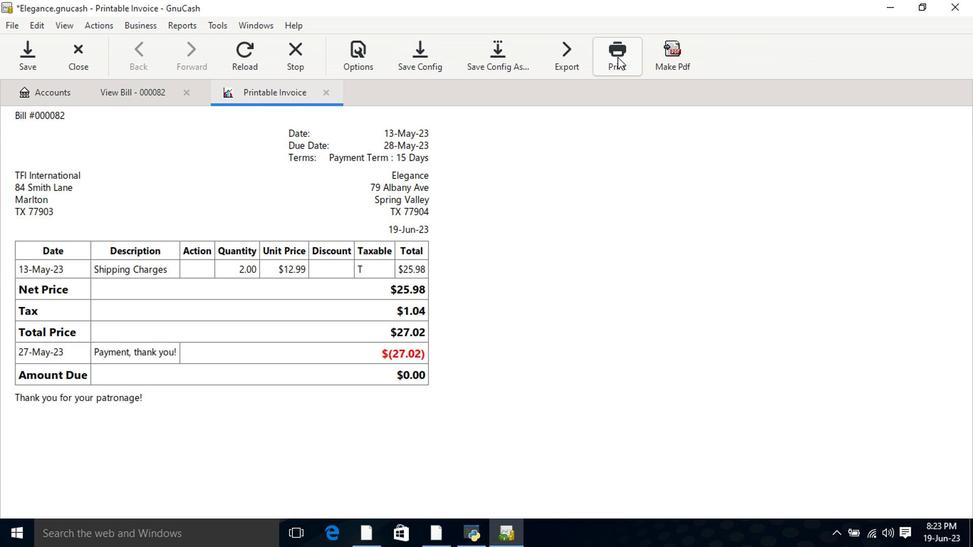 
Action: Mouse pressed left at (617, 61)
Screenshot: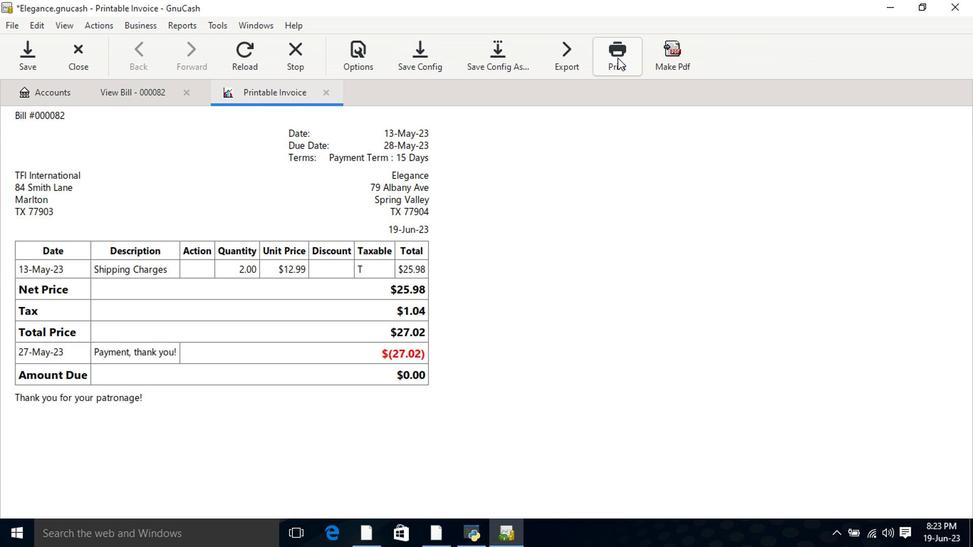 
Action: Mouse moved to (186, 291)
Screenshot: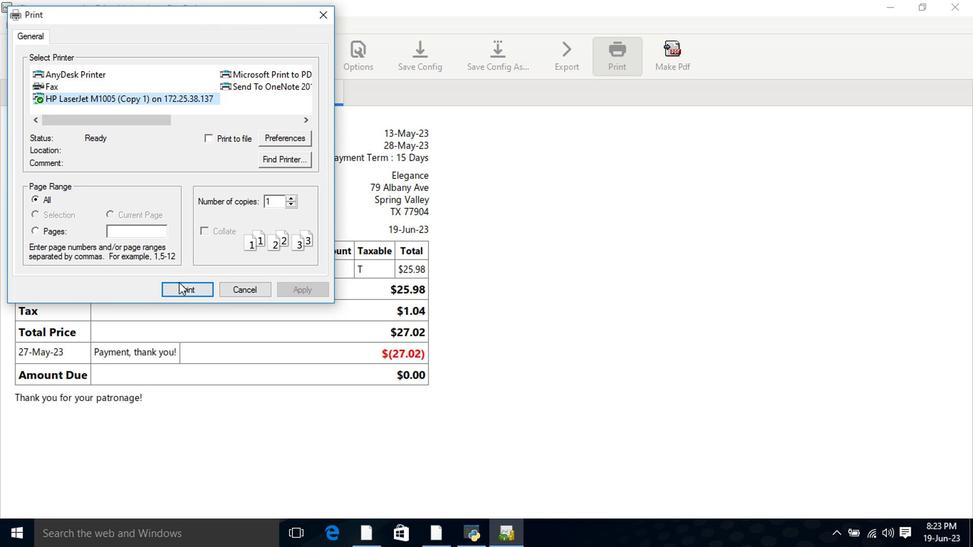 
Action: Mouse pressed left at (186, 291)
Screenshot: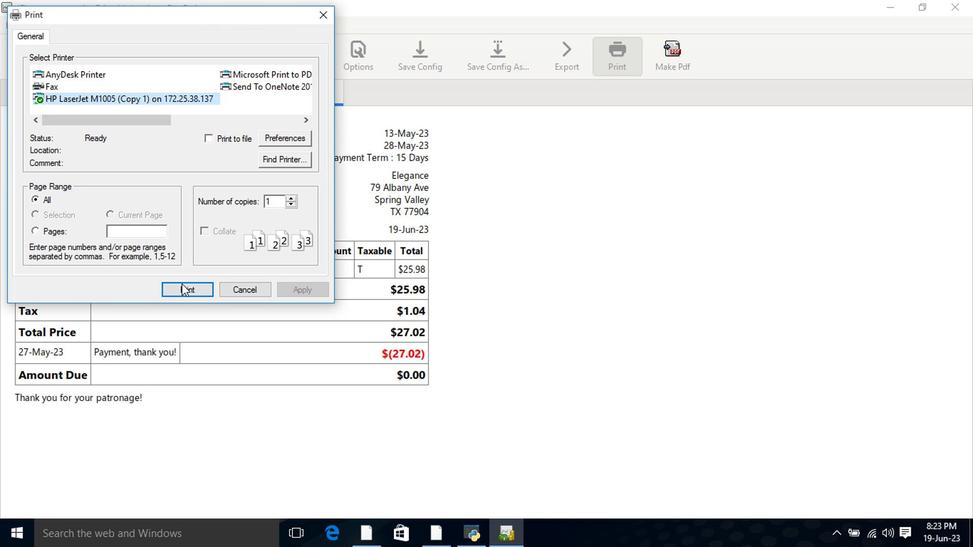 
Action: Mouse moved to (289, 342)
Screenshot: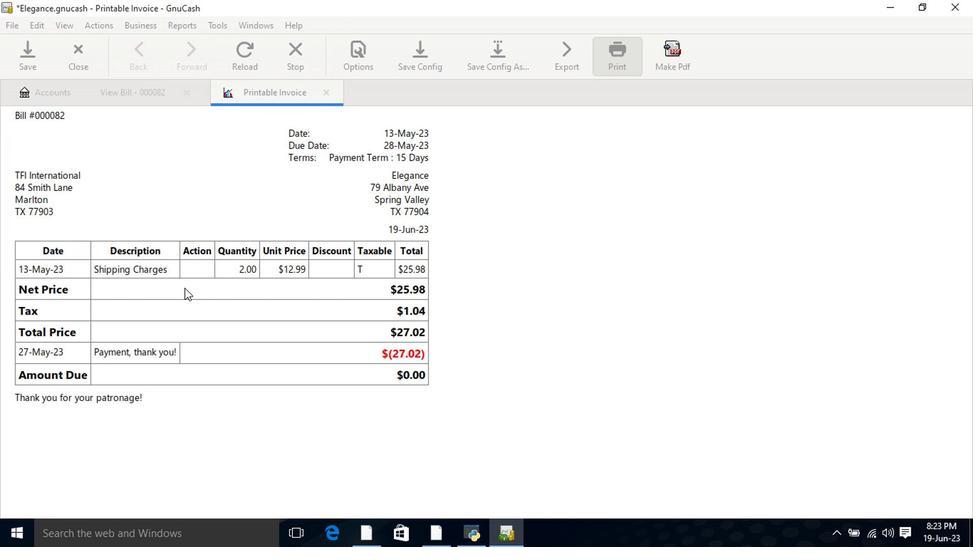 
